 Task: Search one way flight ticket for 3 adults, 3 children in business from Greenville: Greenville-spartanburg International Airport (roger Milliken Field) to Jackson: Jackson Hole Airport on 5-2-2023. Choice of flights is Westjet. Number of bags: 4 checked bags. Price is upto 108000. Outbound departure time preference is 17:15.
Action: Mouse moved to (293, 253)
Screenshot: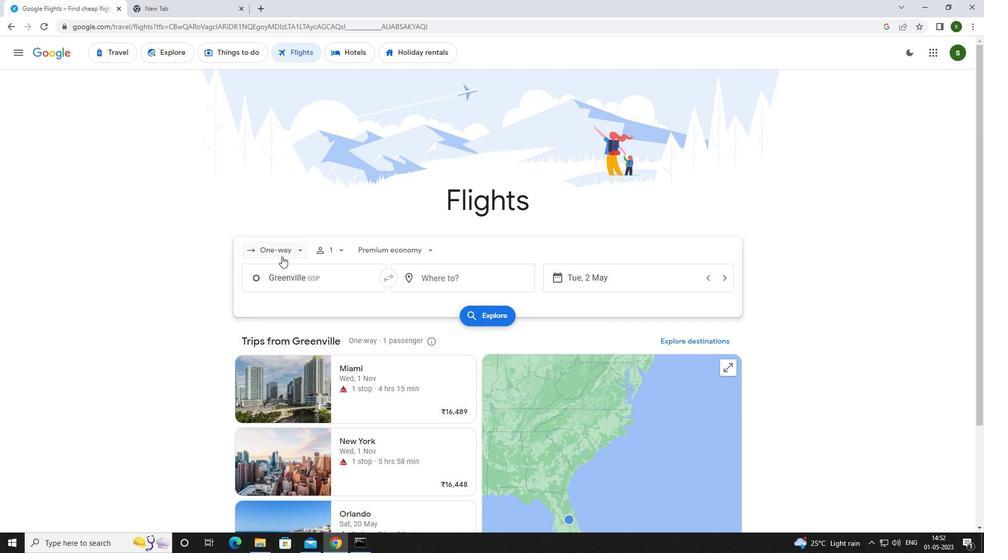 
Action: Mouse pressed left at (293, 253)
Screenshot: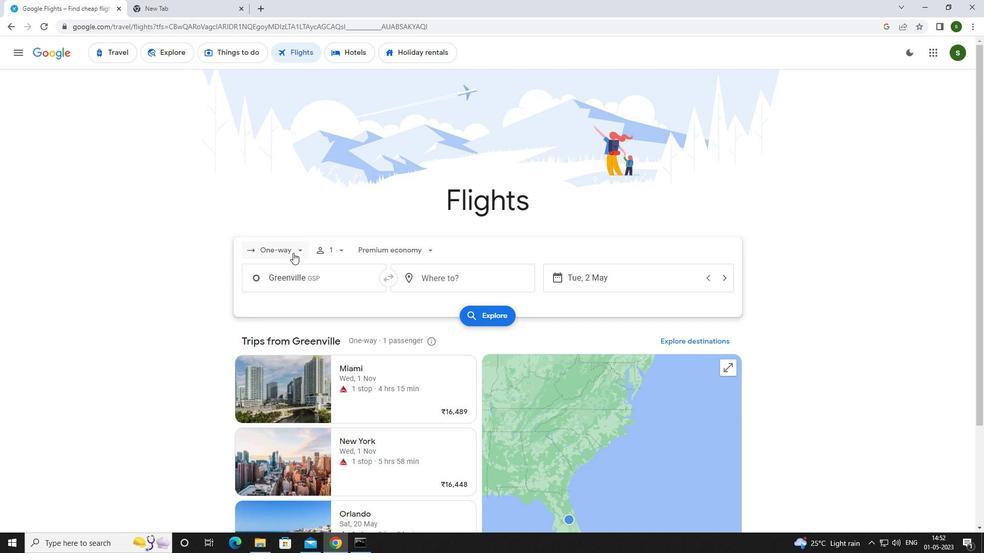 
Action: Mouse moved to (293, 294)
Screenshot: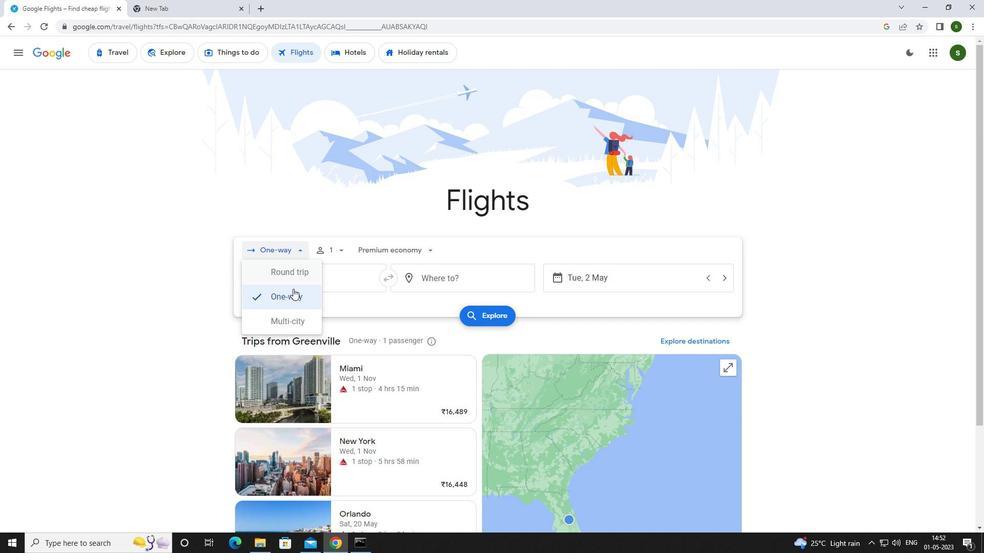 
Action: Mouse pressed left at (293, 294)
Screenshot: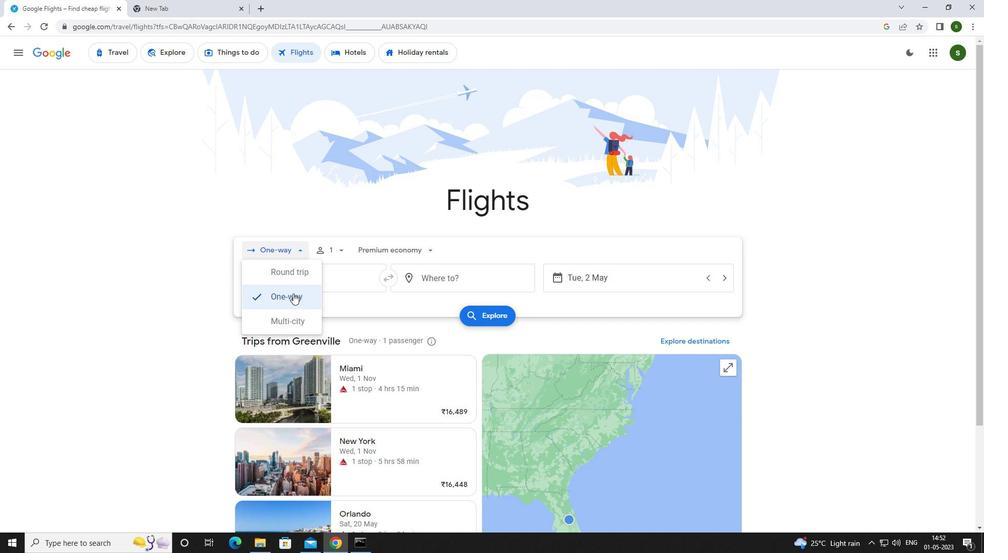 
Action: Mouse moved to (342, 250)
Screenshot: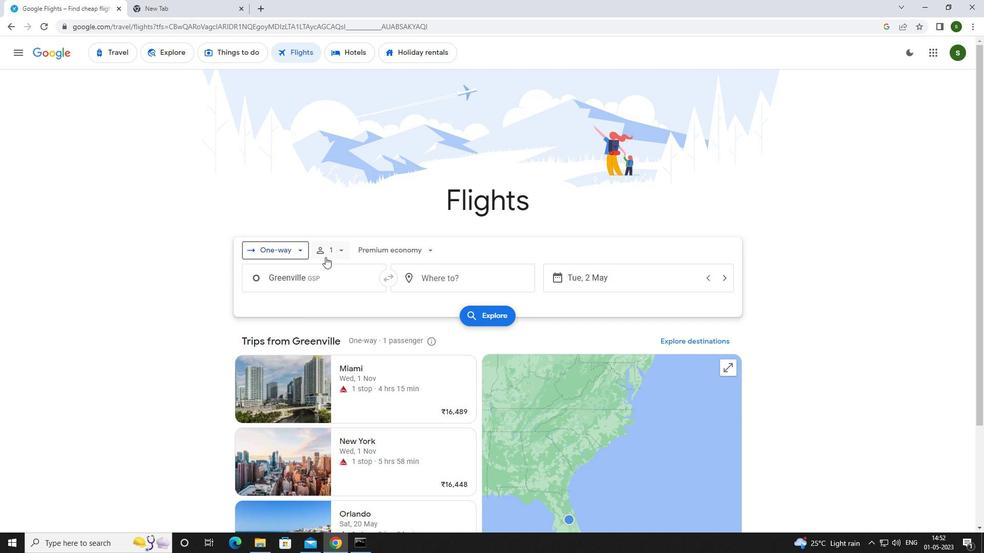 
Action: Mouse pressed left at (342, 250)
Screenshot: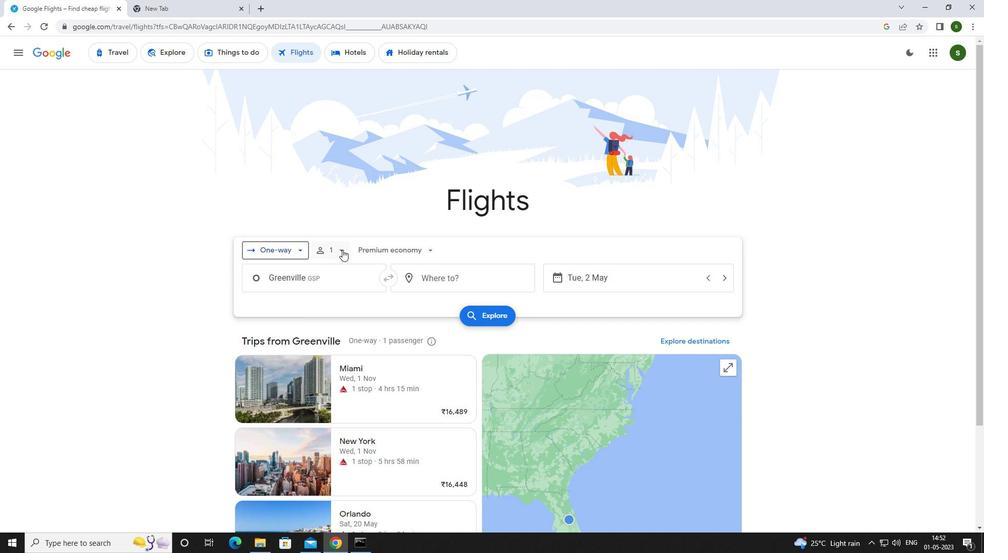 
Action: Mouse moved to (422, 277)
Screenshot: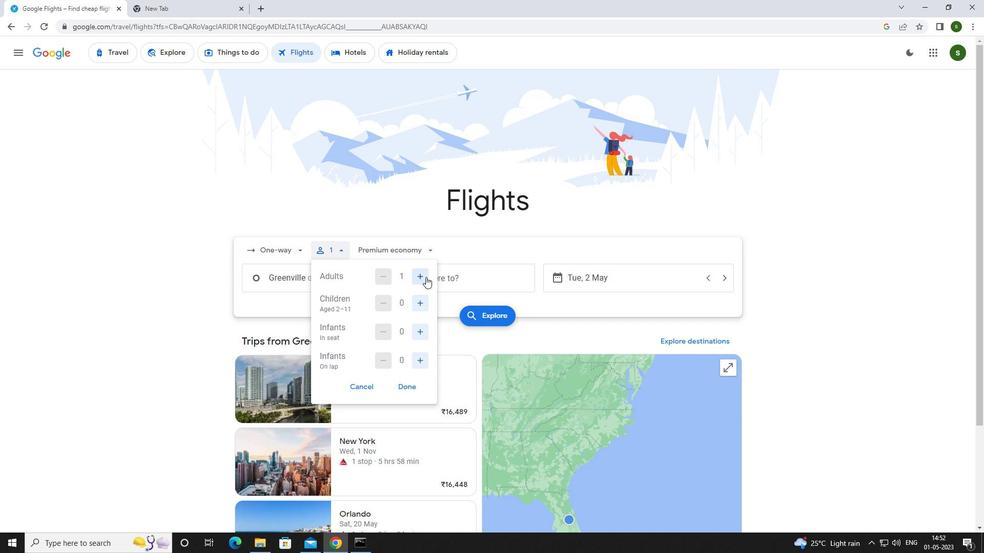 
Action: Mouse pressed left at (422, 277)
Screenshot: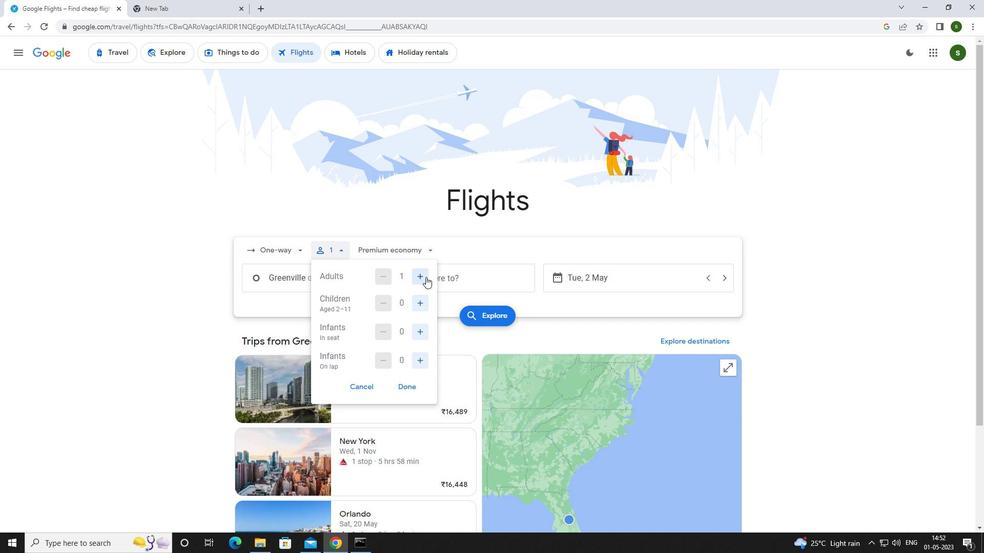 
Action: Mouse pressed left at (422, 277)
Screenshot: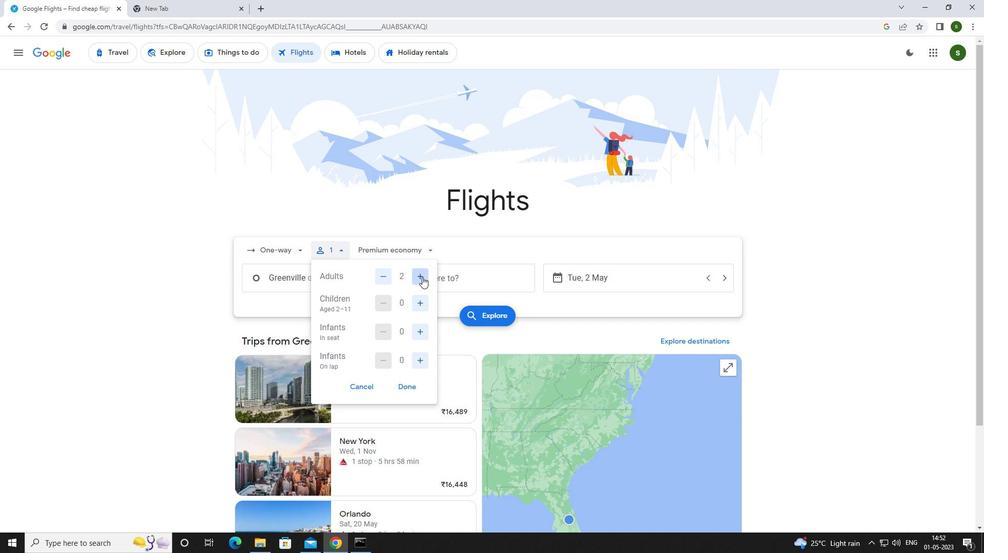 
Action: Mouse moved to (421, 301)
Screenshot: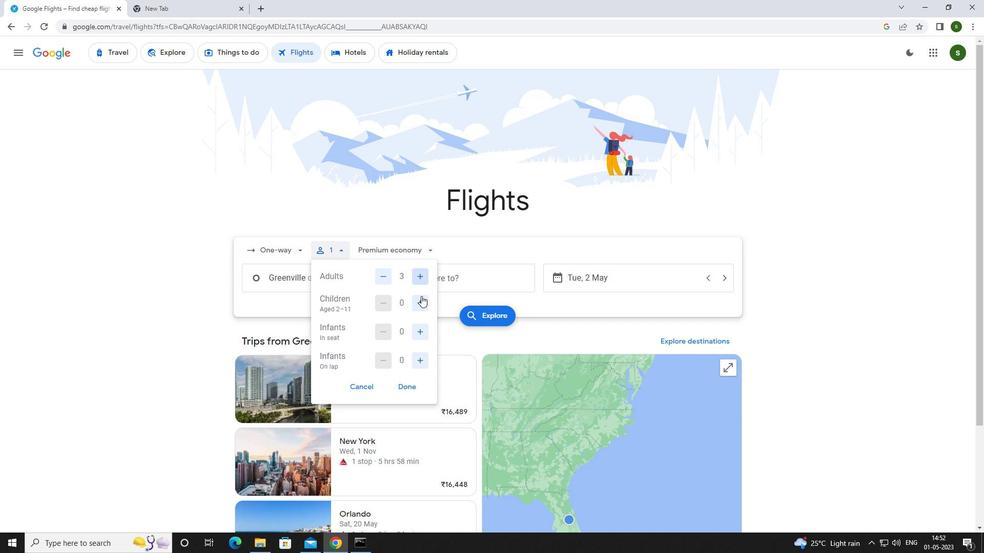 
Action: Mouse pressed left at (421, 301)
Screenshot: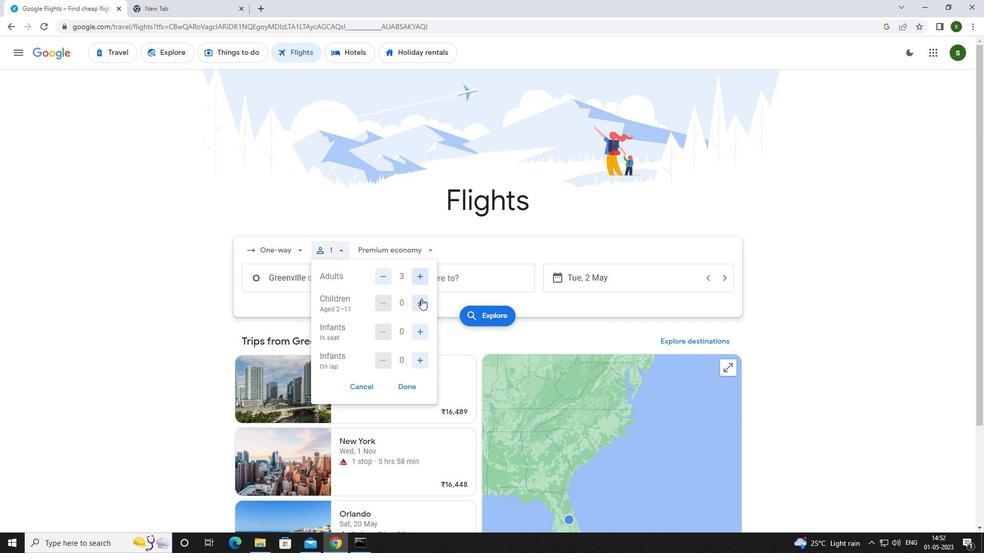 
Action: Mouse pressed left at (421, 301)
Screenshot: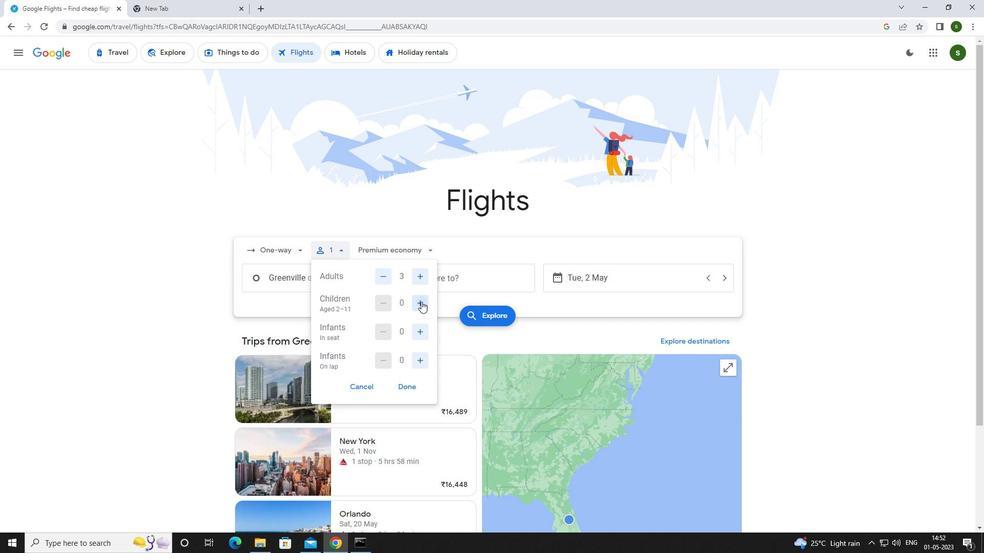 
Action: Mouse pressed left at (421, 301)
Screenshot: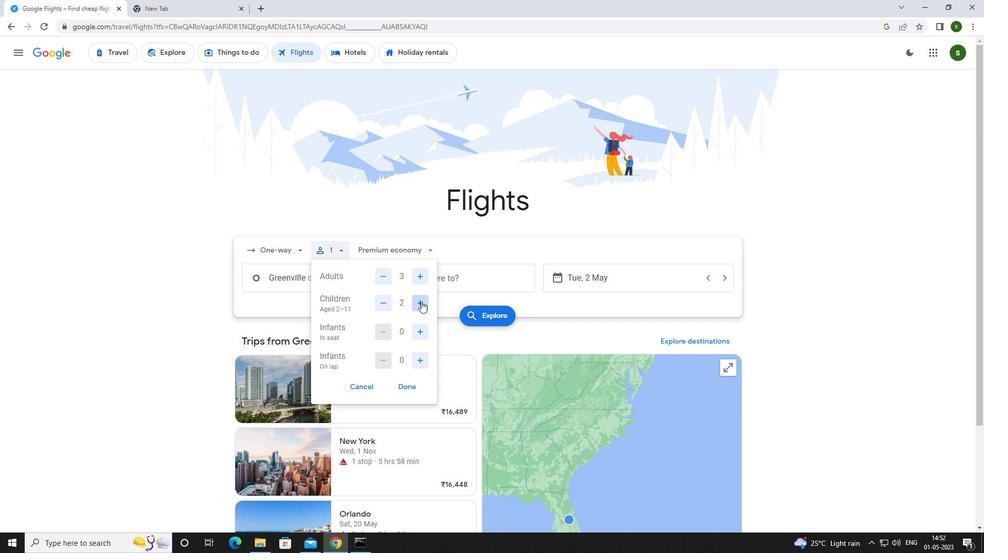 
Action: Mouse moved to (417, 245)
Screenshot: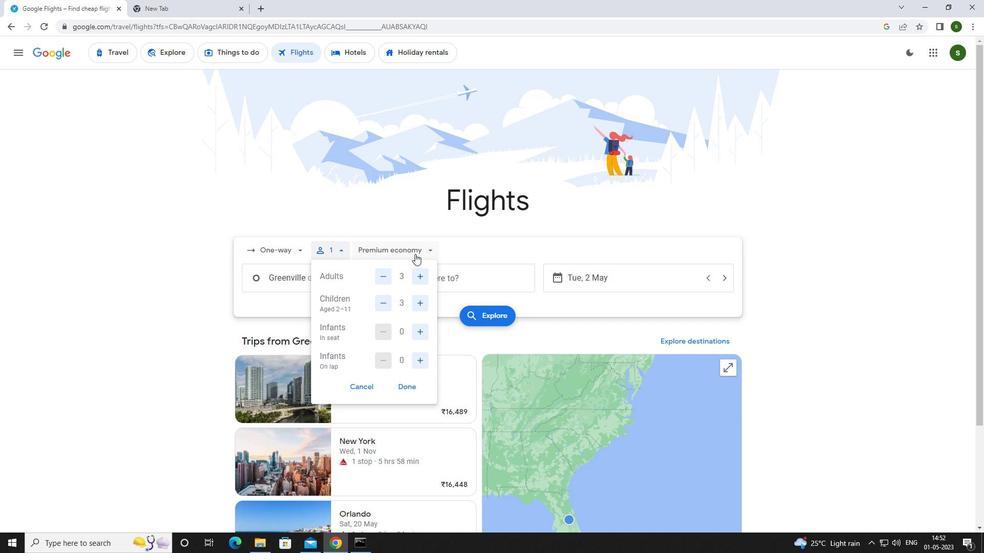 
Action: Mouse pressed left at (417, 245)
Screenshot: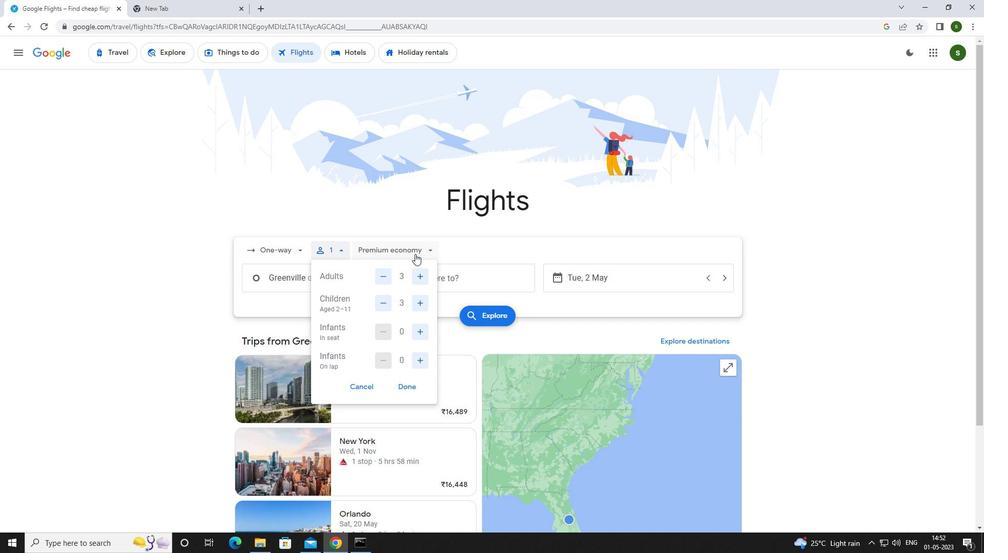 
Action: Mouse moved to (412, 319)
Screenshot: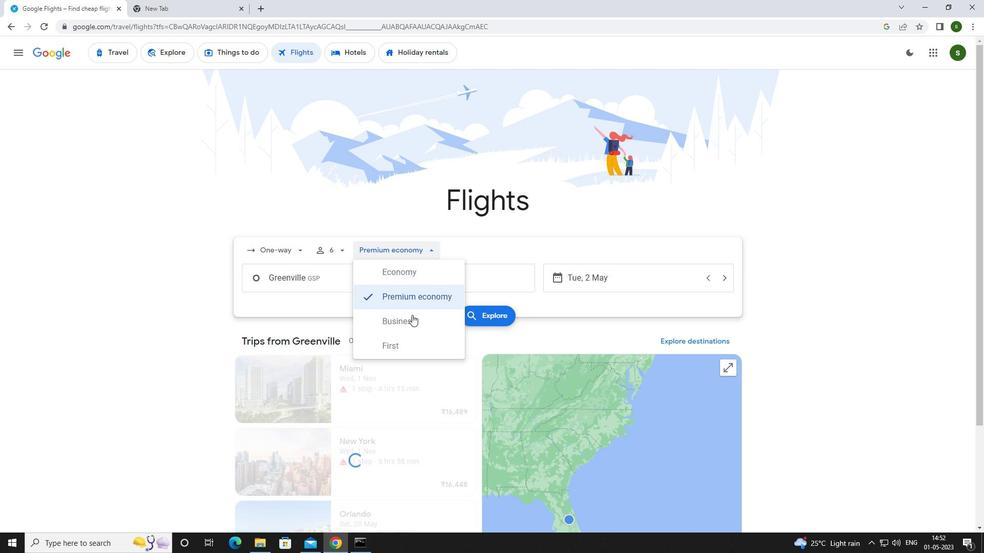 
Action: Mouse pressed left at (412, 319)
Screenshot: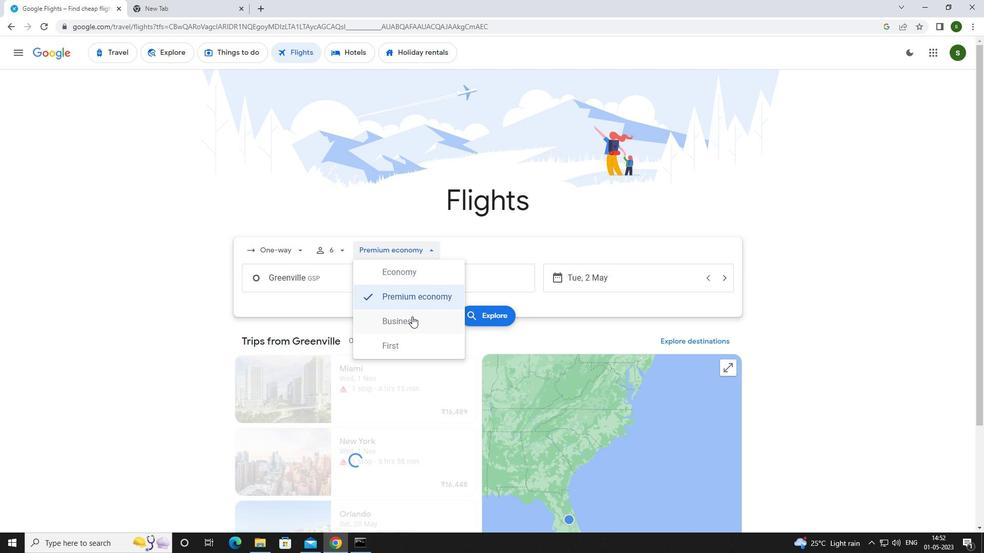 
Action: Mouse moved to (362, 279)
Screenshot: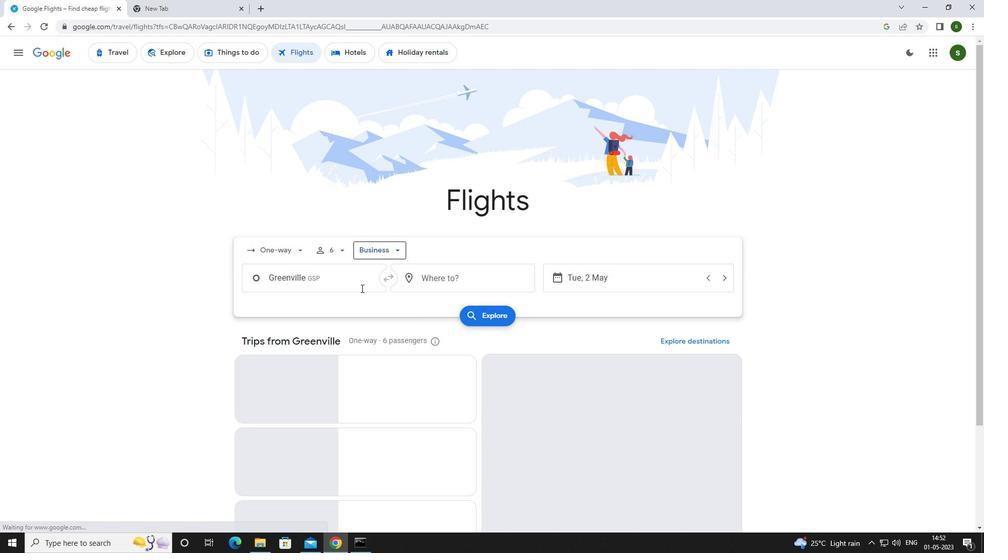 
Action: Mouse pressed left at (362, 279)
Screenshot: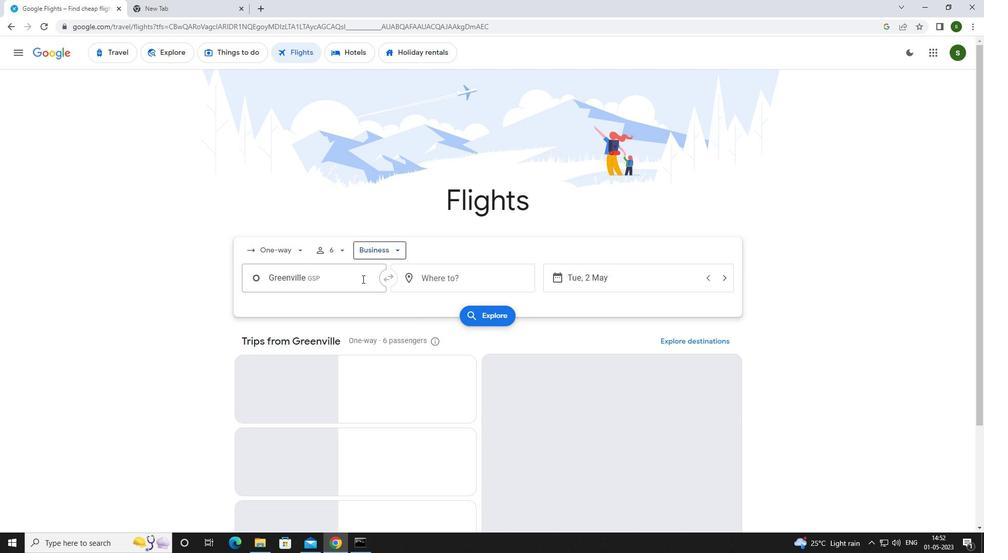 
Action: Mouse moved to (285, 299)
Screenshot: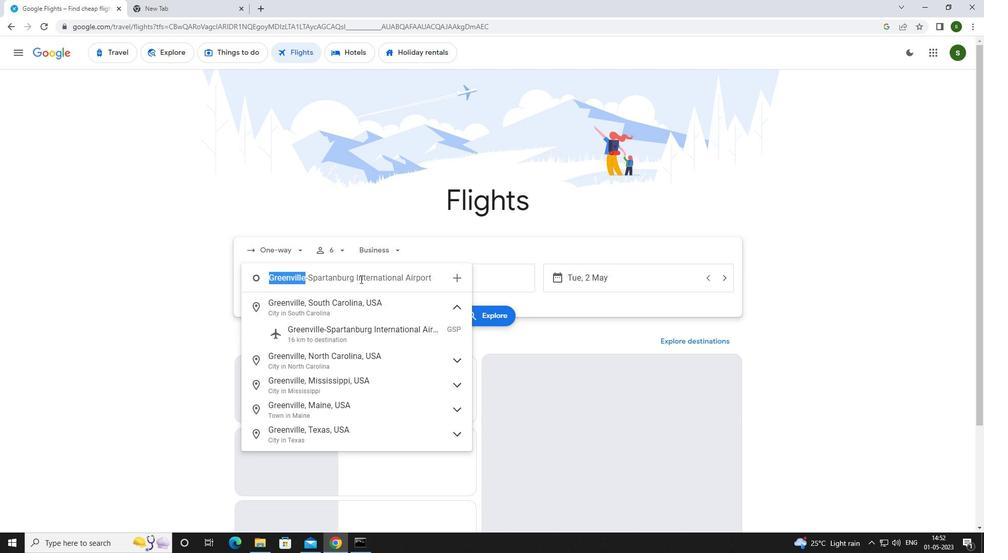 
Action: Key pressed <Key.caps_lock>g<Key.caps_lock>reenvill
Screenshot: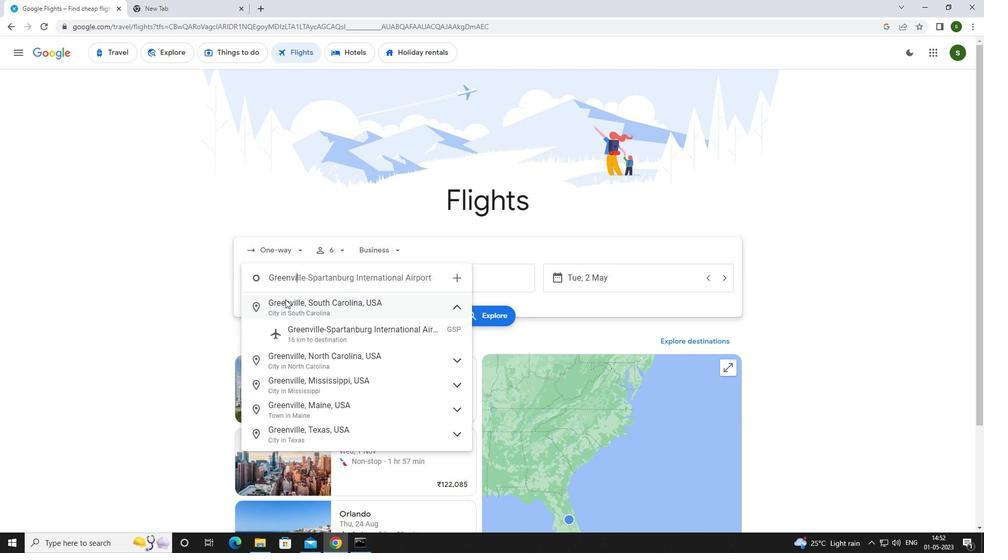
Action: Mouse moved to (299, 344)
Screenshot: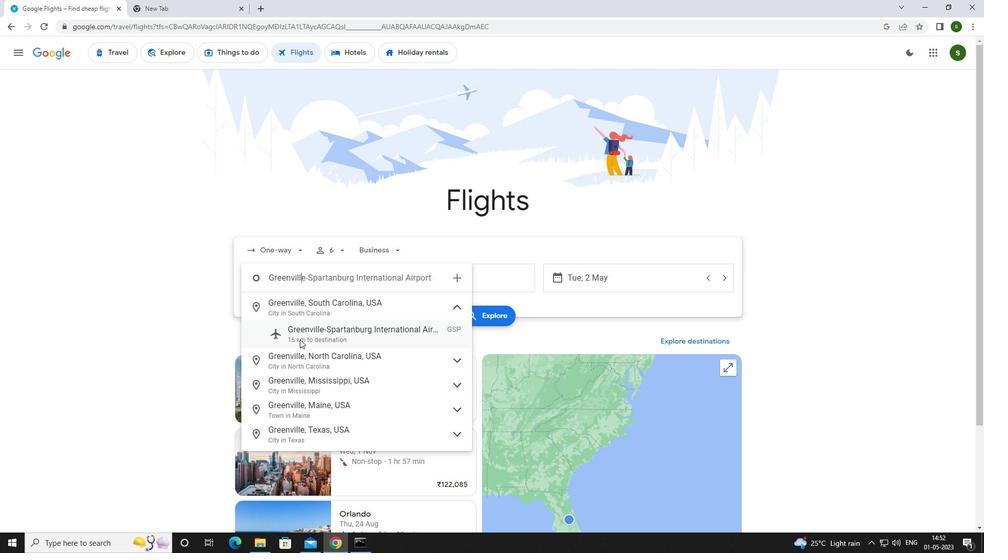 
Action: Mouse pressed left at (299, 344)
Screenshot: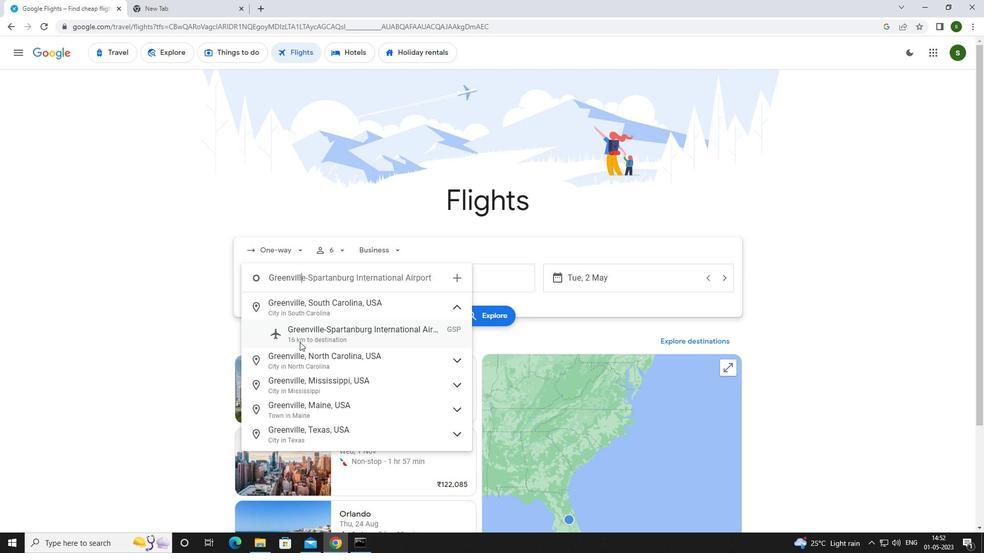 
Action: Mouse moved to (443, 280)
Screenshot: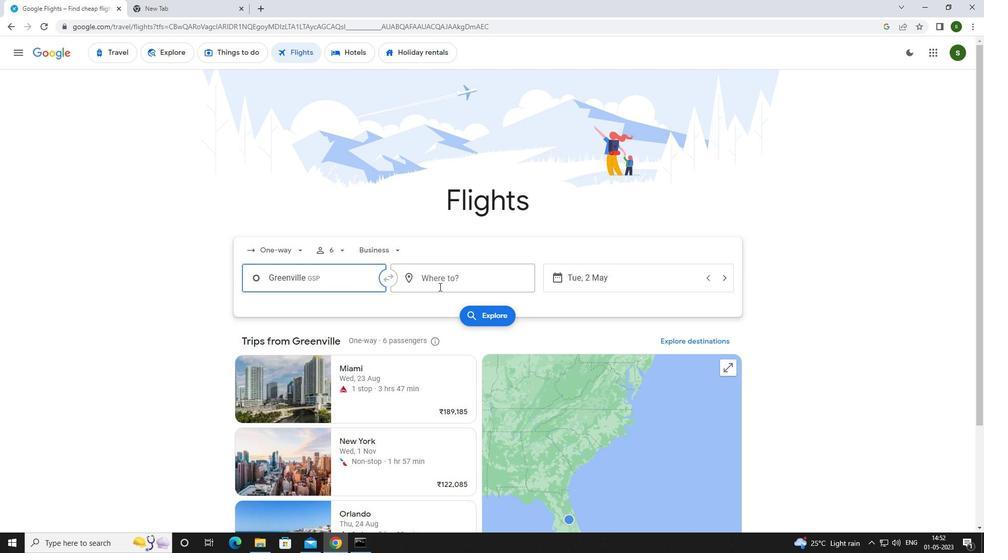 
Action: Mouse pressed left at (443, 280)
Screenshot: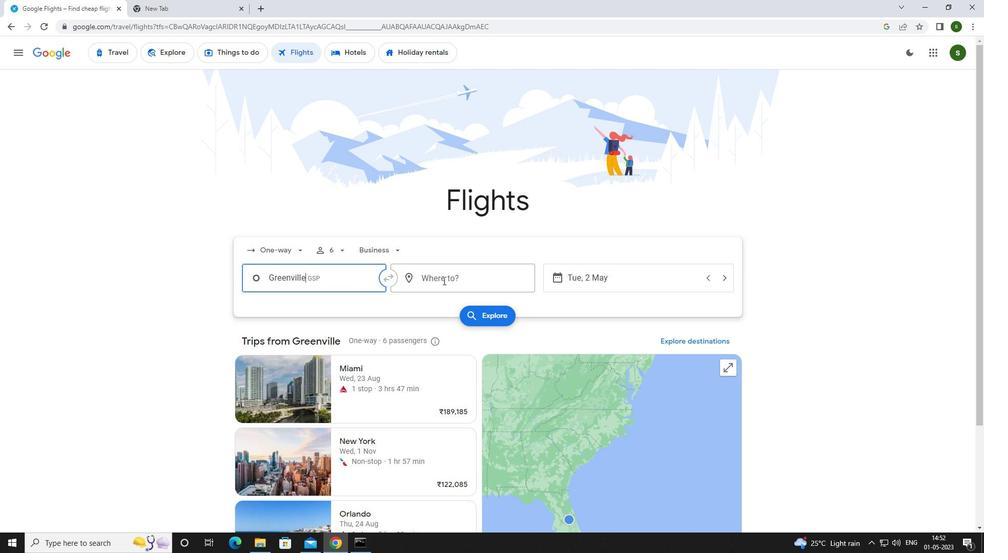 
Action: Mouse moved to (353, 295)
Screenshot: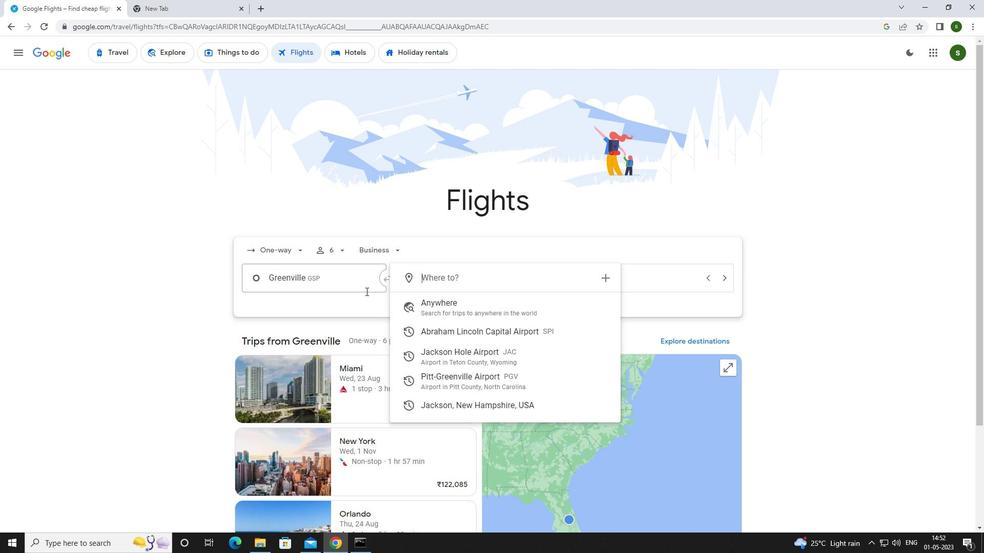 
Action: Key pressed <Key.caps_lock>j<Key.caps_lock>ackson<Key.space><Key.caps_lock>h<Key.caps_lock>
Screenshot: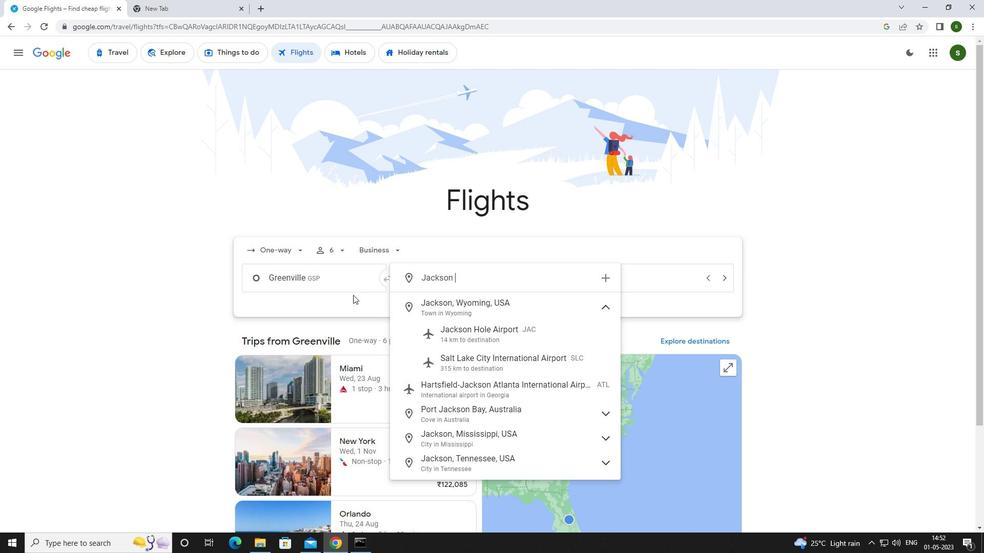 
Action: Mouse moved to (438, 325)
Screenshot: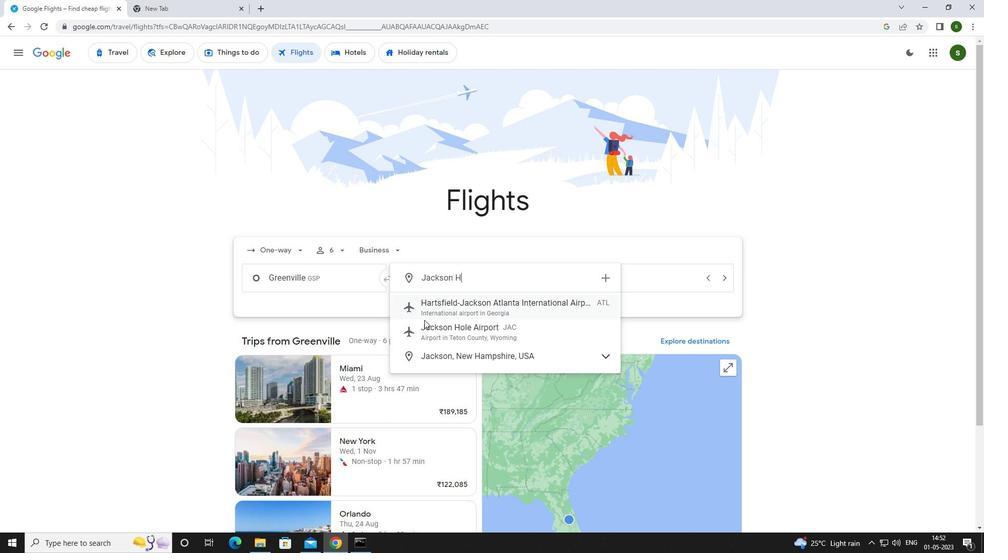 
Action: Mouse pressed left at (438, 325)
Screenshot: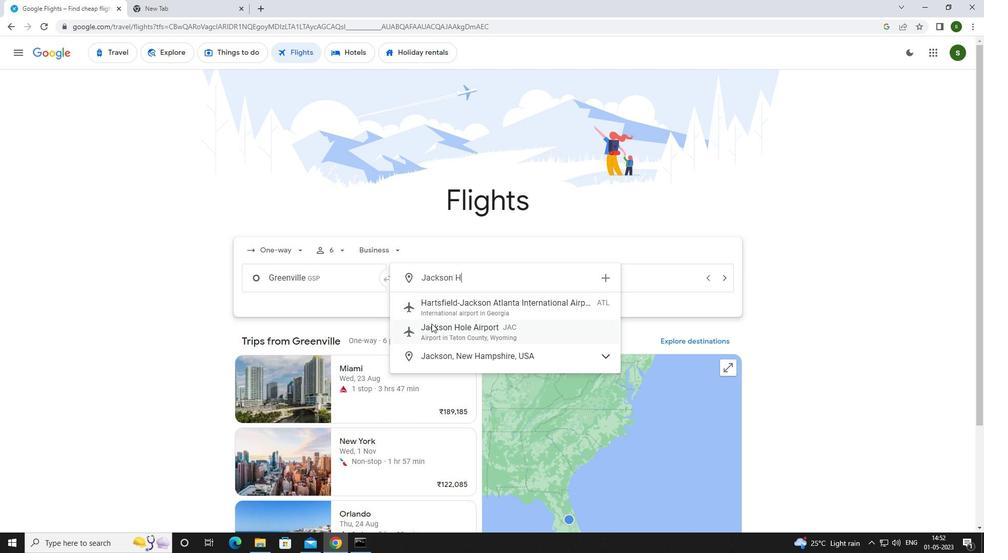 
Action: Mouse moved to (627, 278)
Screenshot: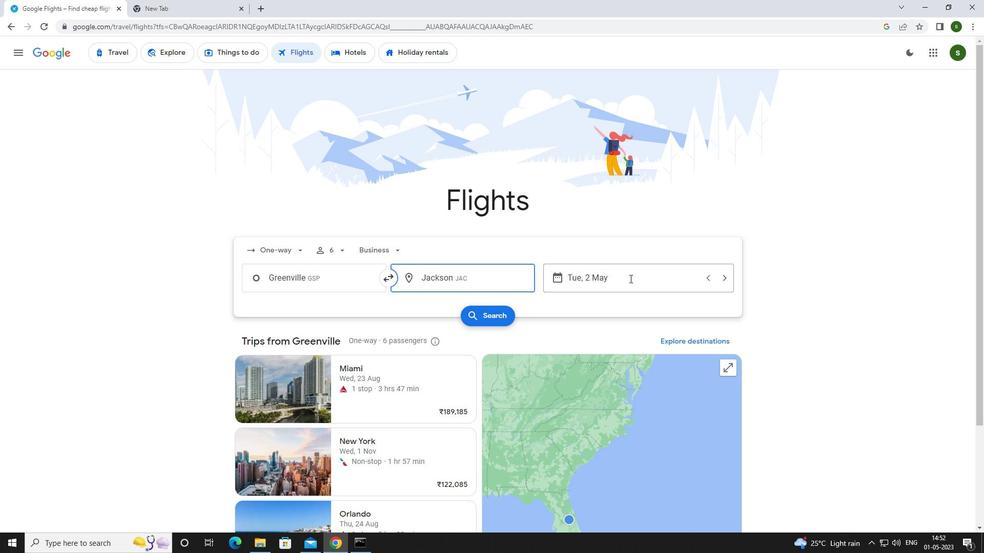 
Action: Mouse pressed left at (627, 278)
Screenshot: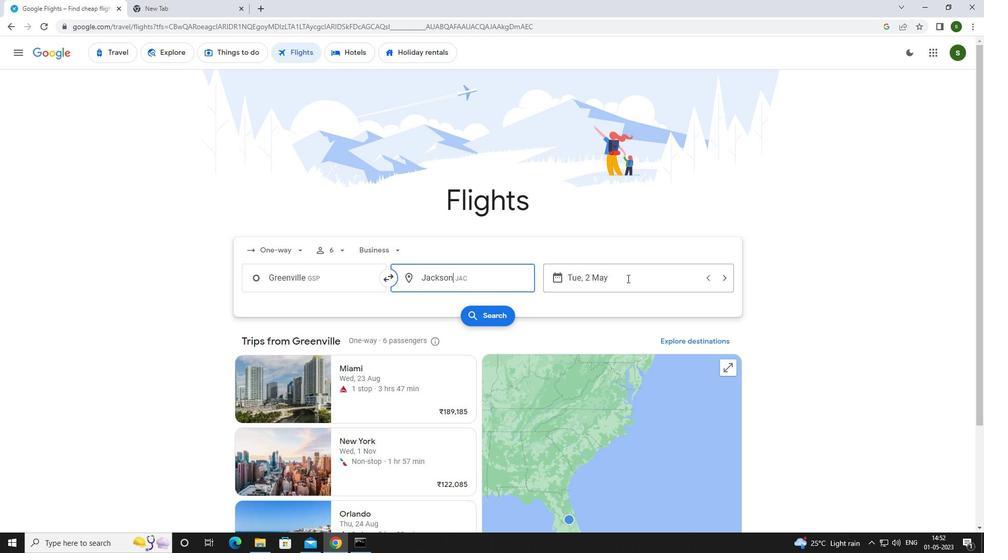 
Action: Mouse moved to (416, 344)
Screenshot: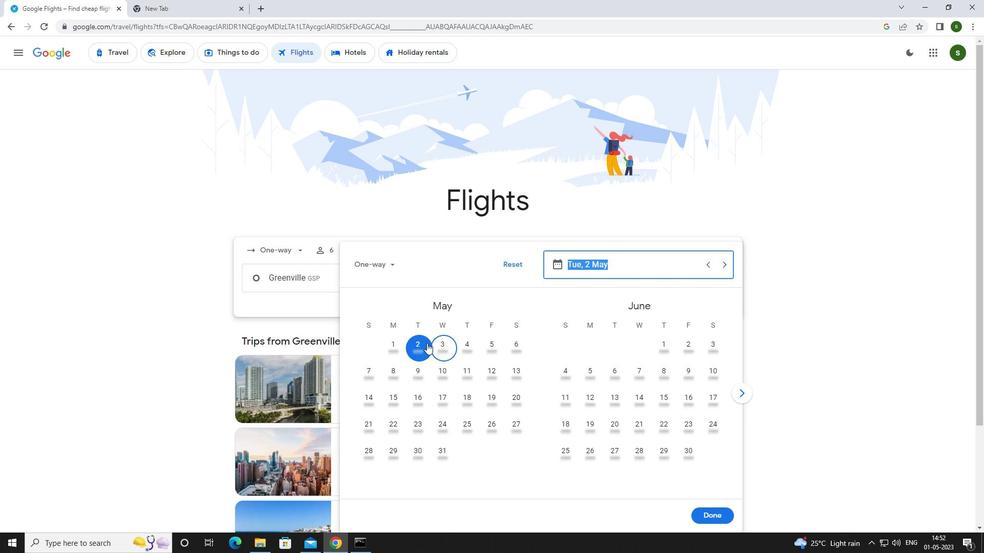 
Action: Mouse pressed left at (416, 344)
Screenshot: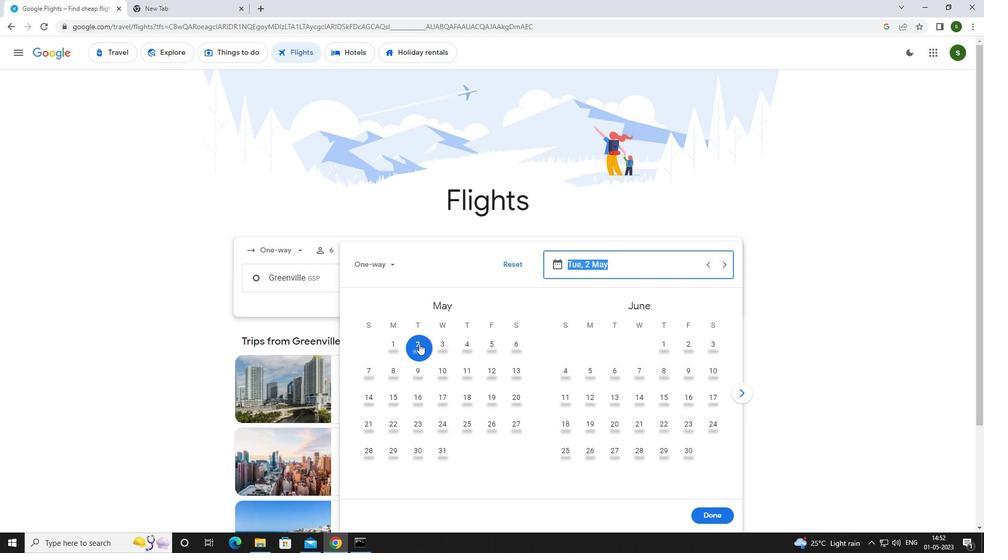 
Action: Mouse moved to (712, 508)
Screenshot: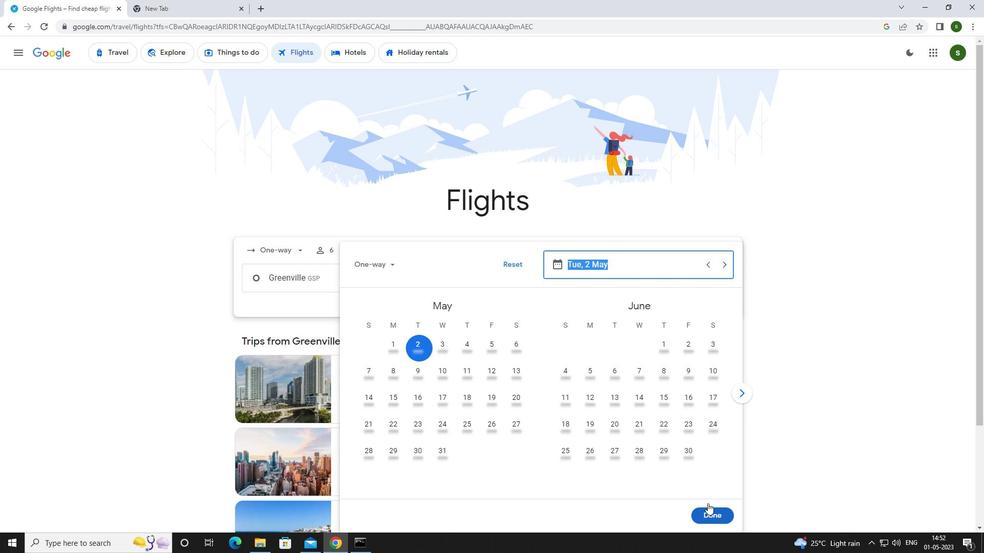 
Action: Mouse pressed left at (712, 508)
Screenshot: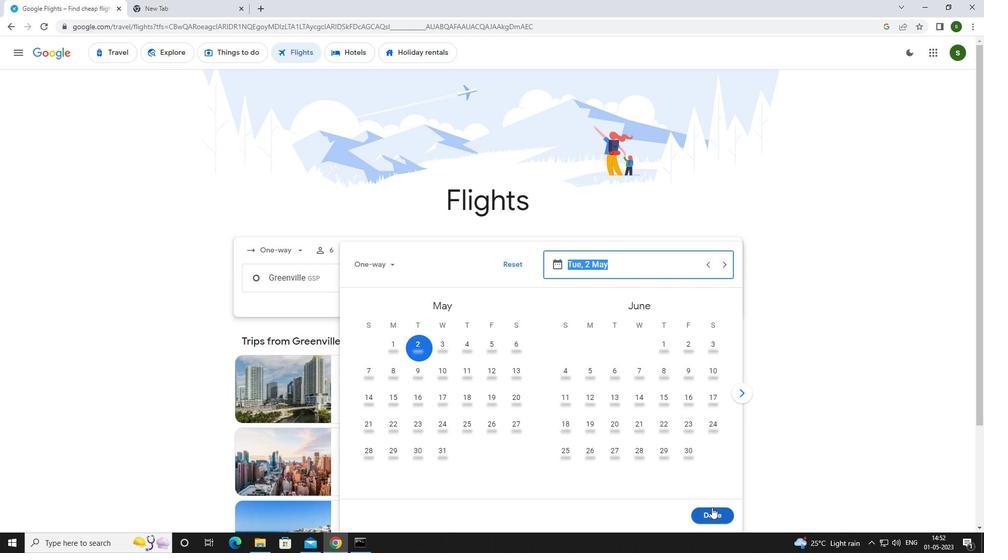
Action: Mouse moved to (508, 318)
Screenshot: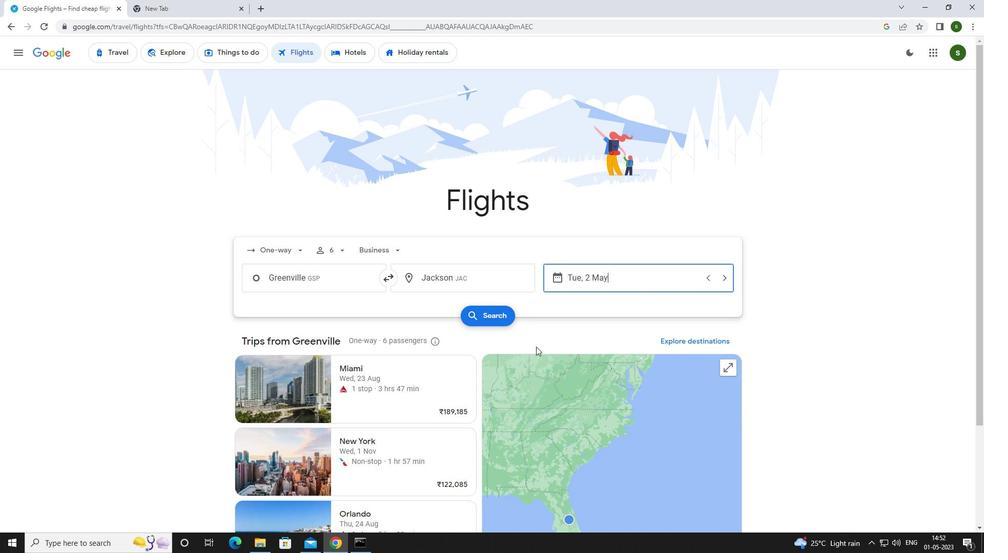 
Action: Mouse pressed left at (508, 318)
Screenshot: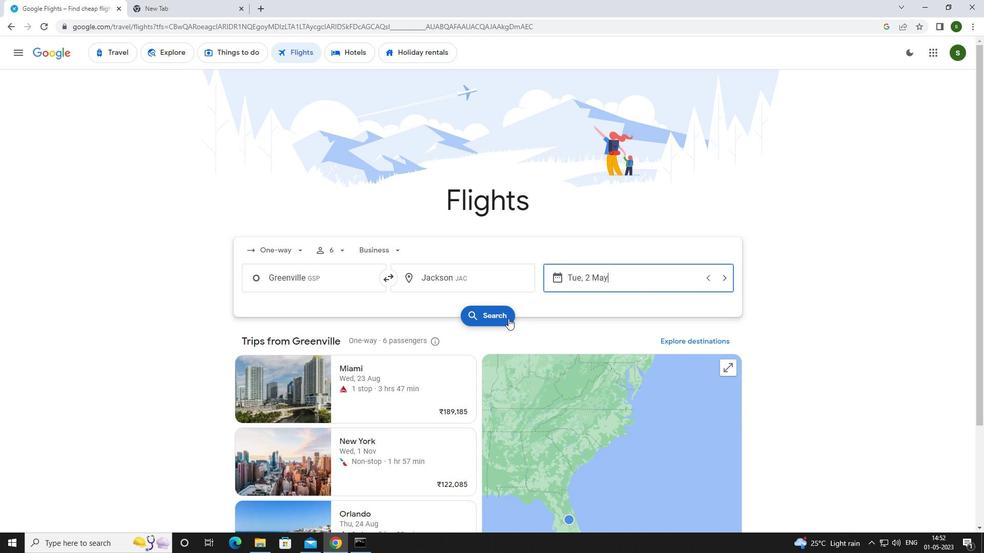
Action: Mouse moved to (270, 152)
Screenshot: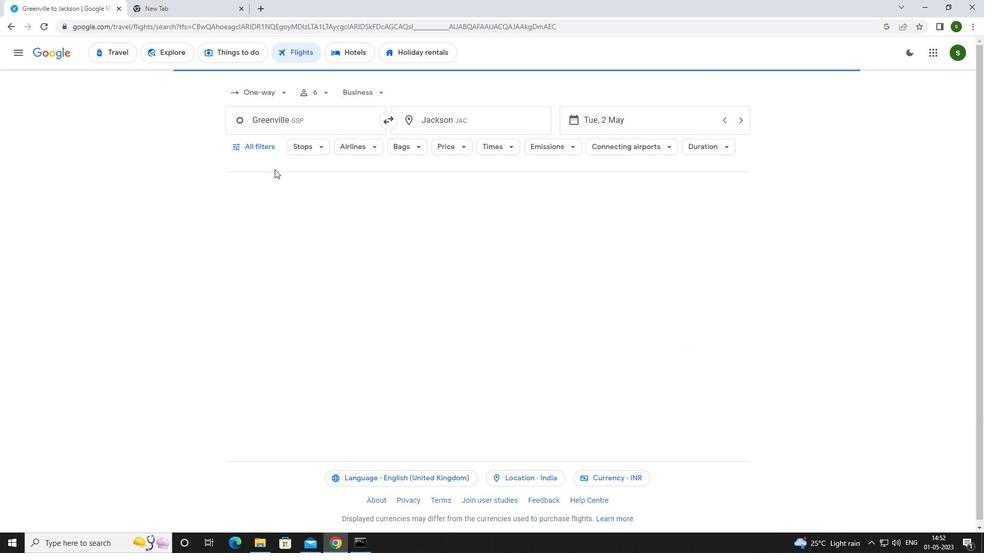 
Action: Mouse pressed left at (270, 152)
Screenshot: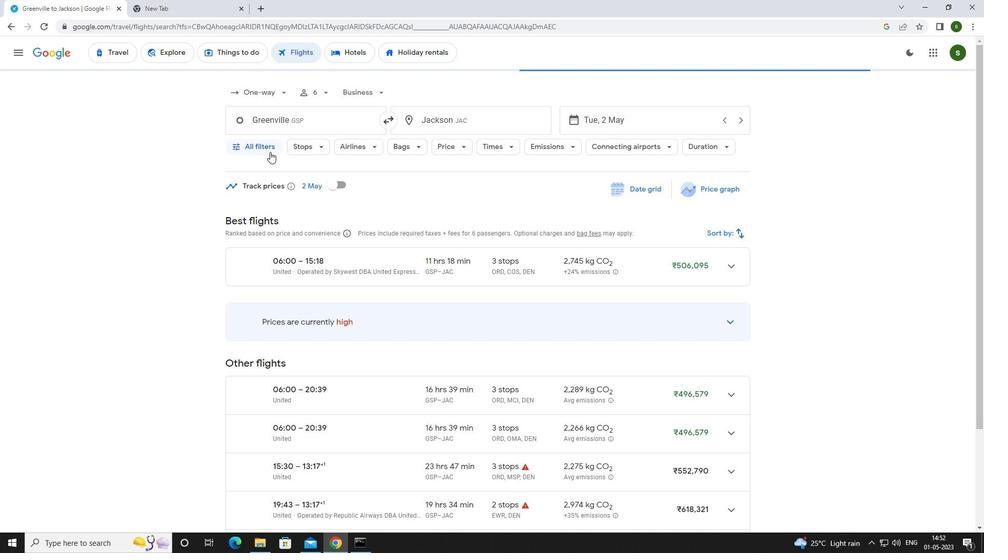 
Action: Mouse moved to (383, 366)
Screenshot: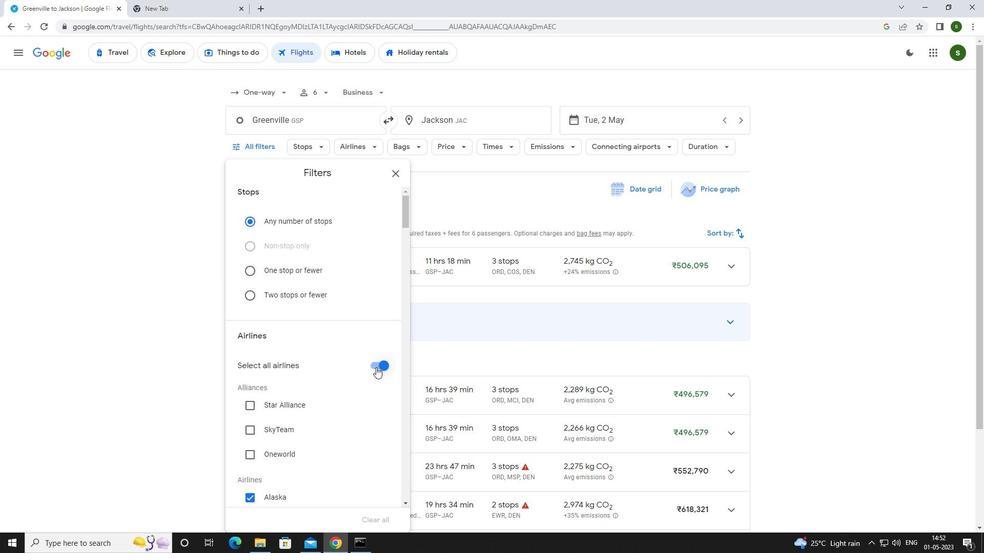 
Action: Mouse pressed left at (383, 366)
Screenshot: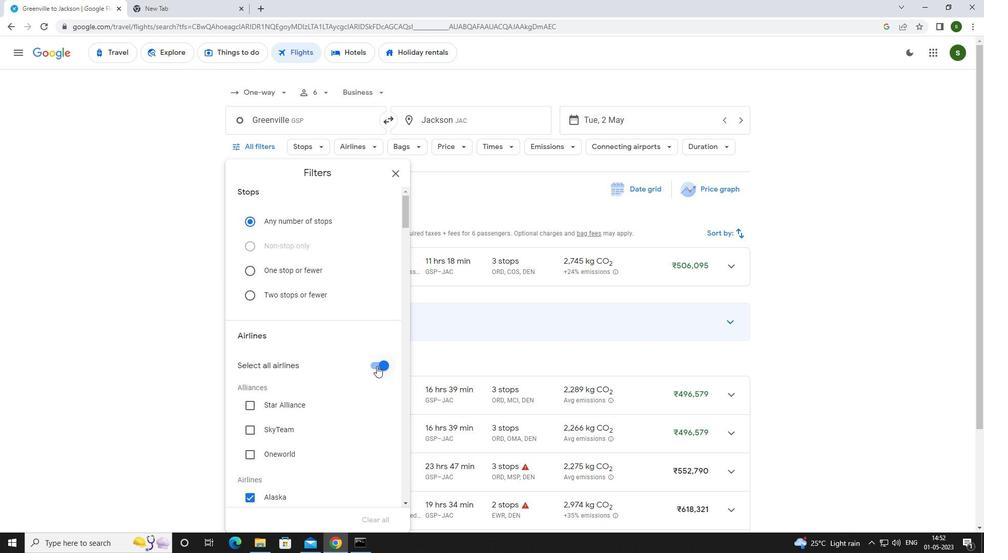 
Action: Mouse moved to (332, 324)
Screenshot: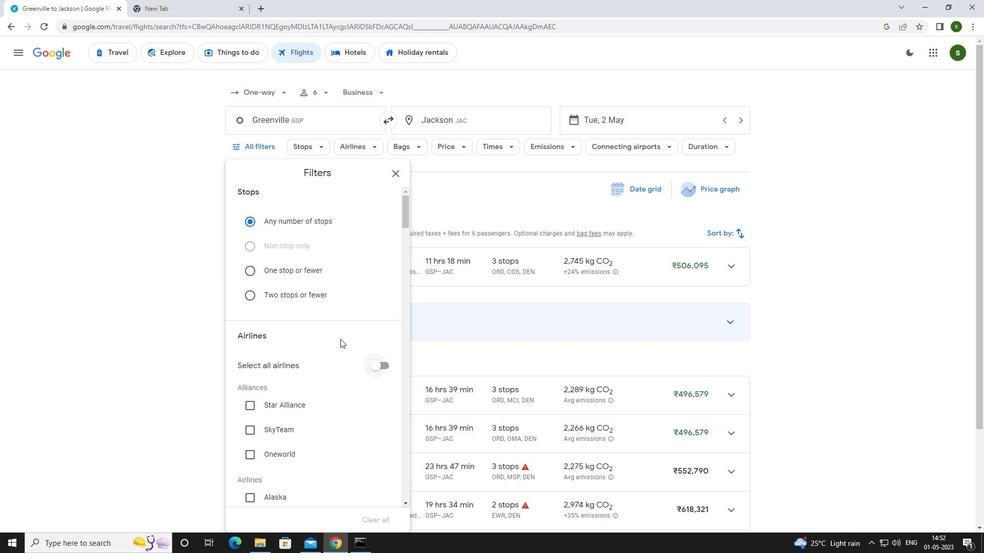 
Action: Mouse scrolled (332, 324) with delta (0, 0)
Screenshot: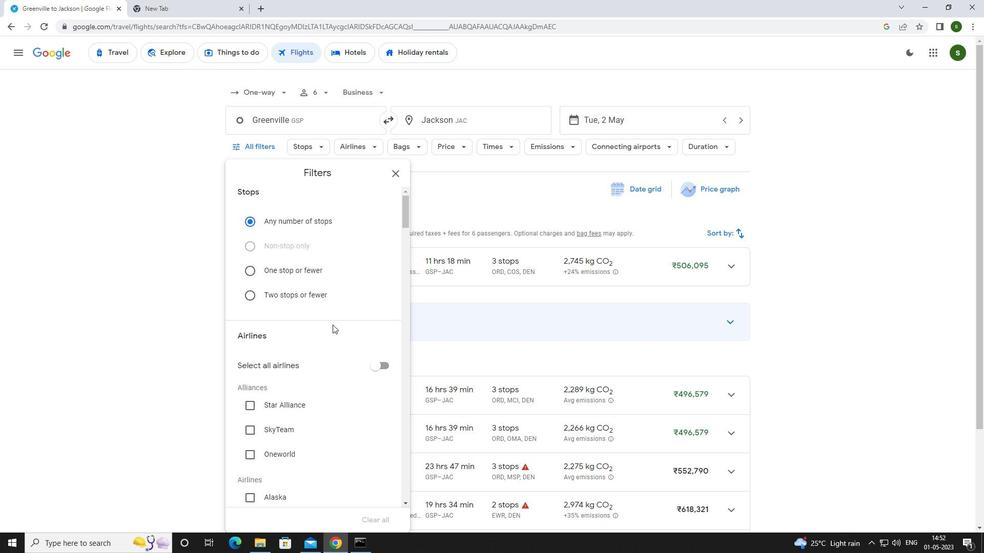 
Action: Mouse scrolled (332, 324) with delta (0, 0)
Screenshot: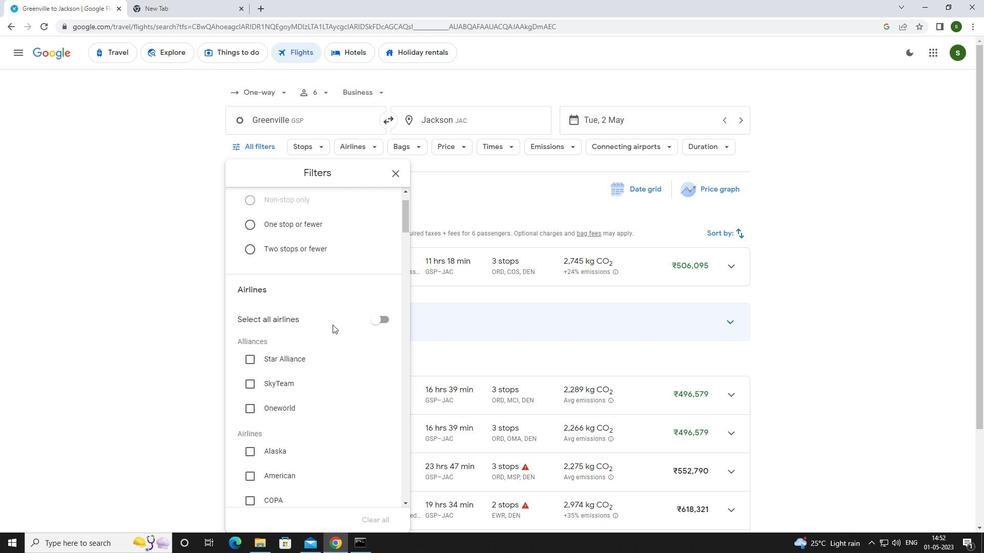 
Action: Mouse scrolled (332, 324) with delta (0, 0)
Screenshot: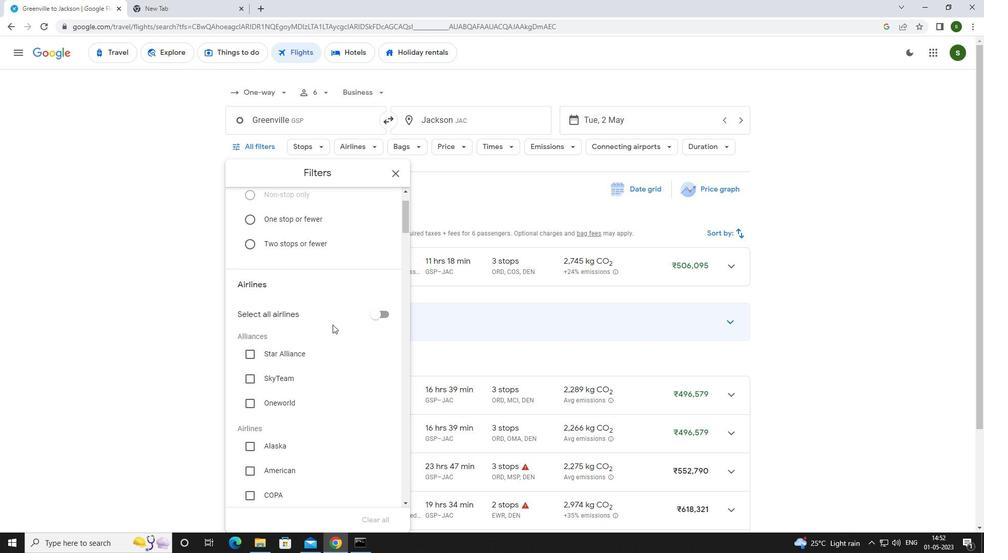 
Action: Mouse moved to (332, 324)
Screenshot: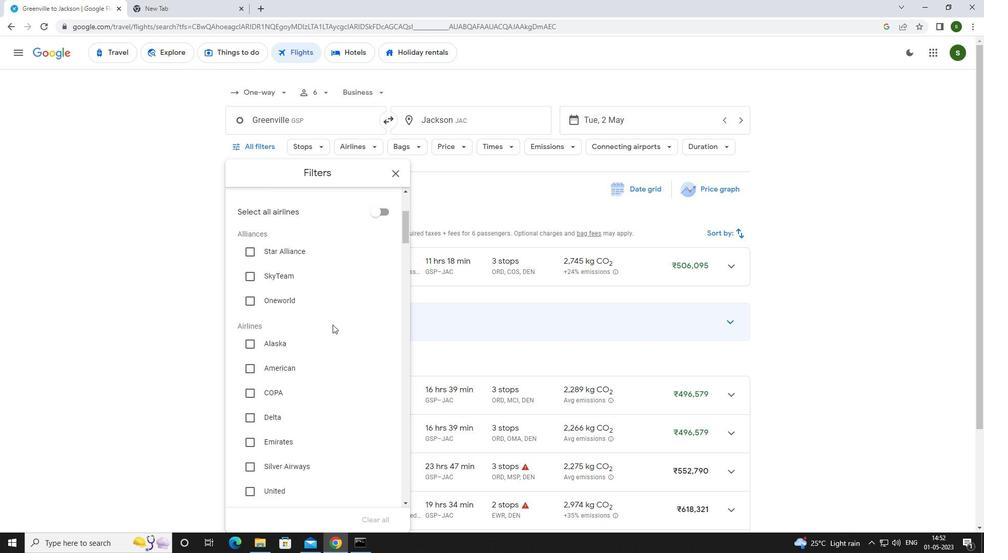 
Action: Mouse scrolled (332, 323) with delta (0, 0)
Screenshot: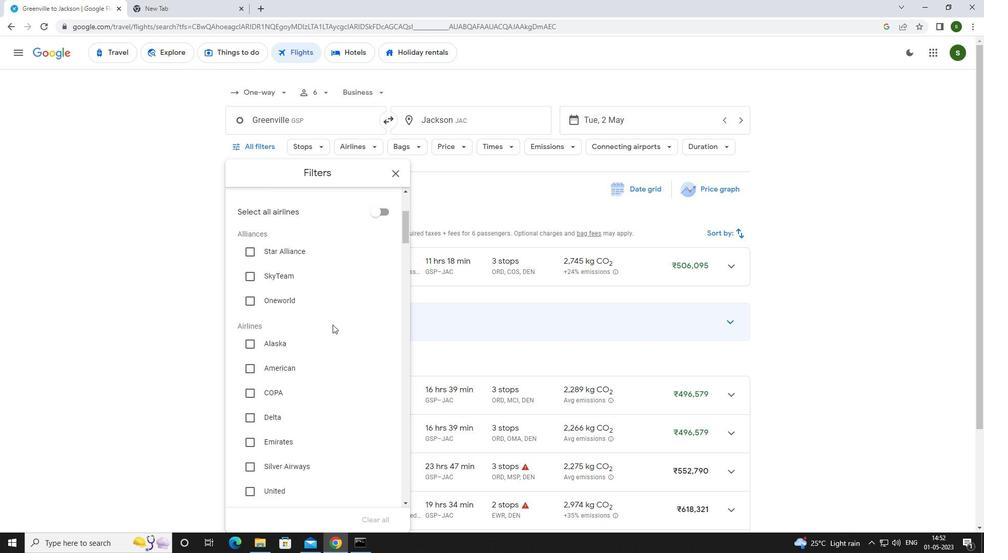 
Action: Mouse scrolled (332, 323) with delta (0, 0)
Screenshot: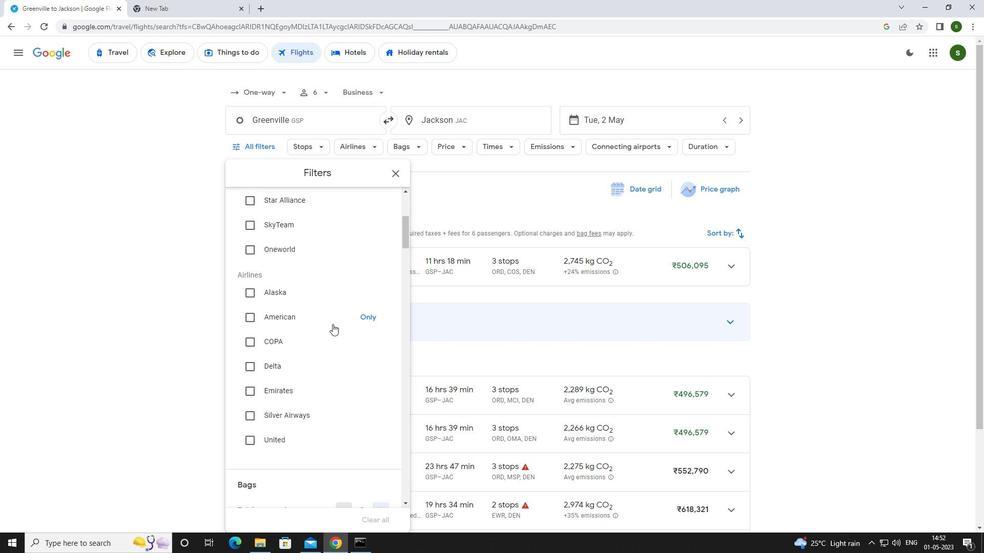 
Action: Mouse scrolled (332, 323) with delta (0, 0)
Screenshot: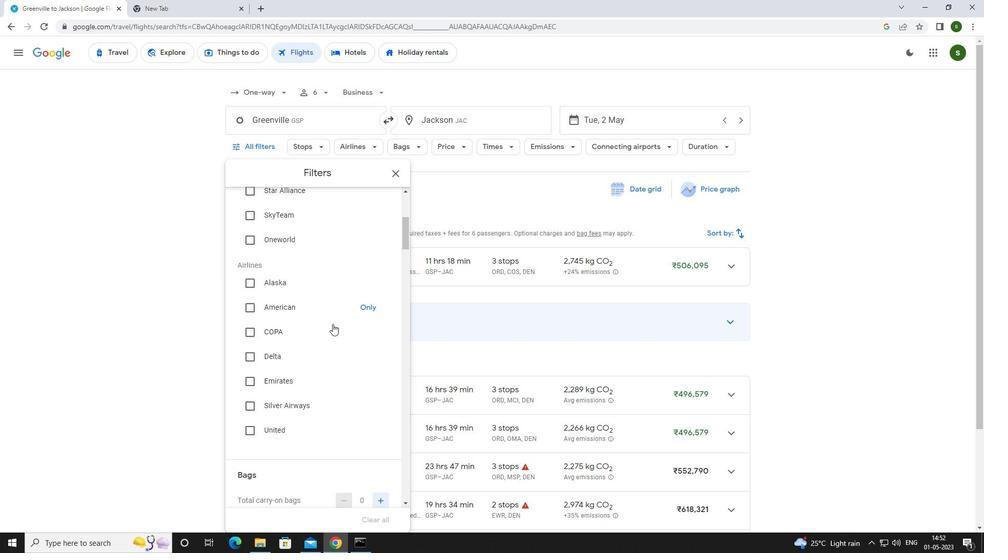 
Action: Mouse scrolled (332, 323) with delta (0, 0)
Screenshot: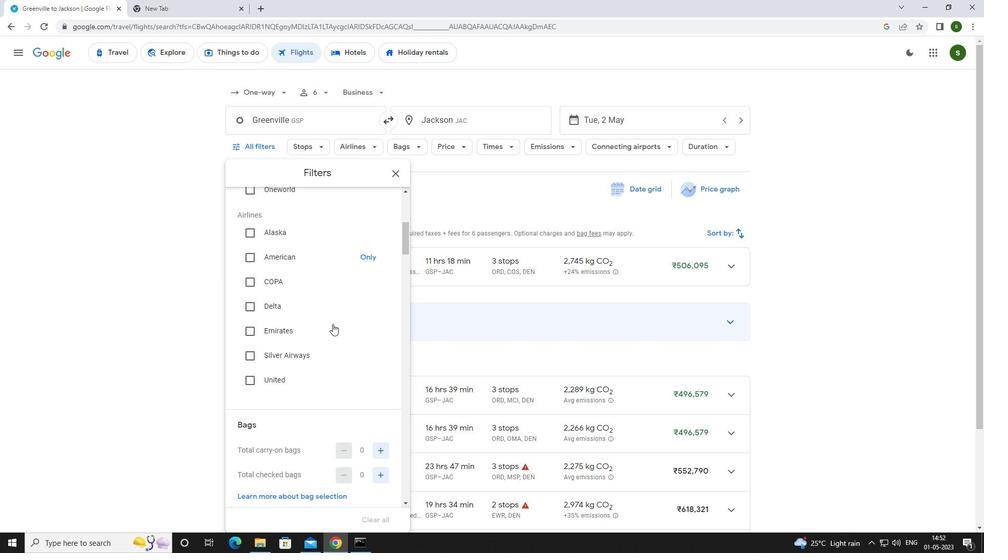 
Action: Mouse moved to (377, 385)
Screenshot: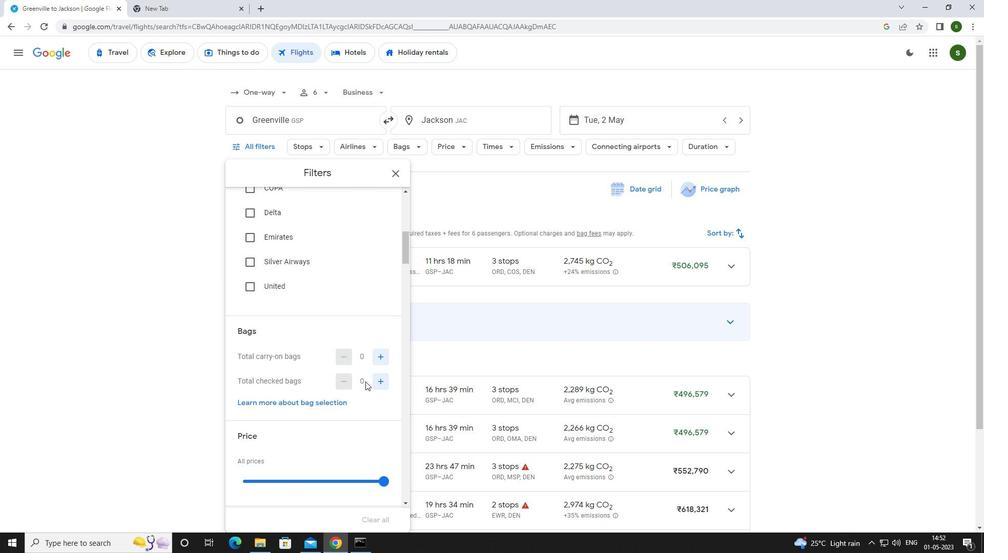 
Action: Mouse pressed left at (377, 385)
Screenshot: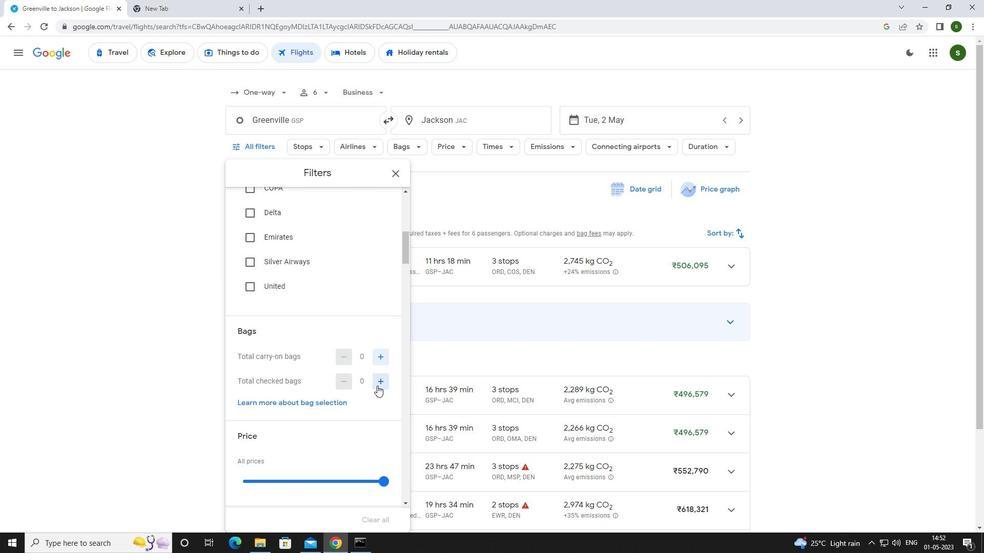 
Action: Mouse pressed left at (377, 385)
Screenshot: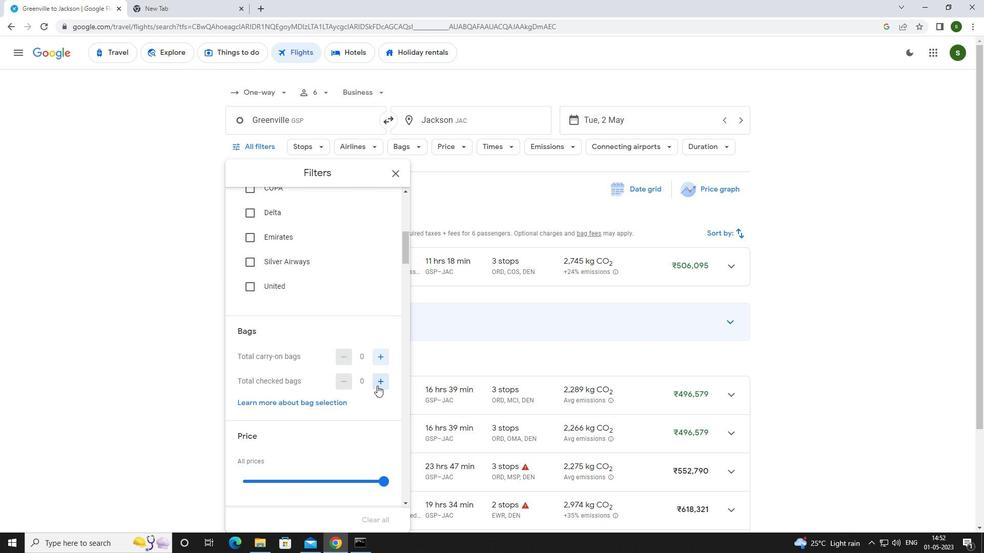
Action: Mouse pressed left at (377, 385)
Screenshot: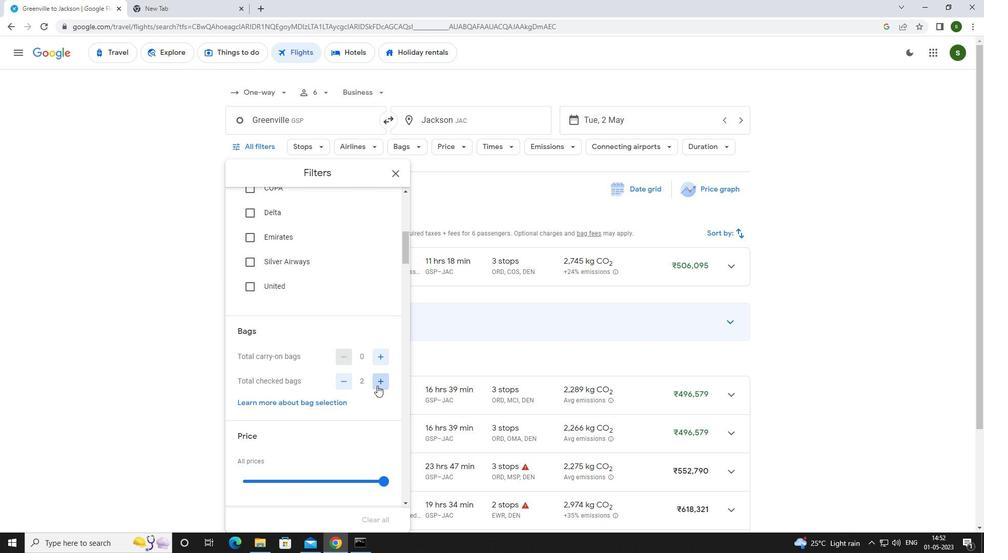 
Action: Mouse pressed left at (377, 385)
Screenshot: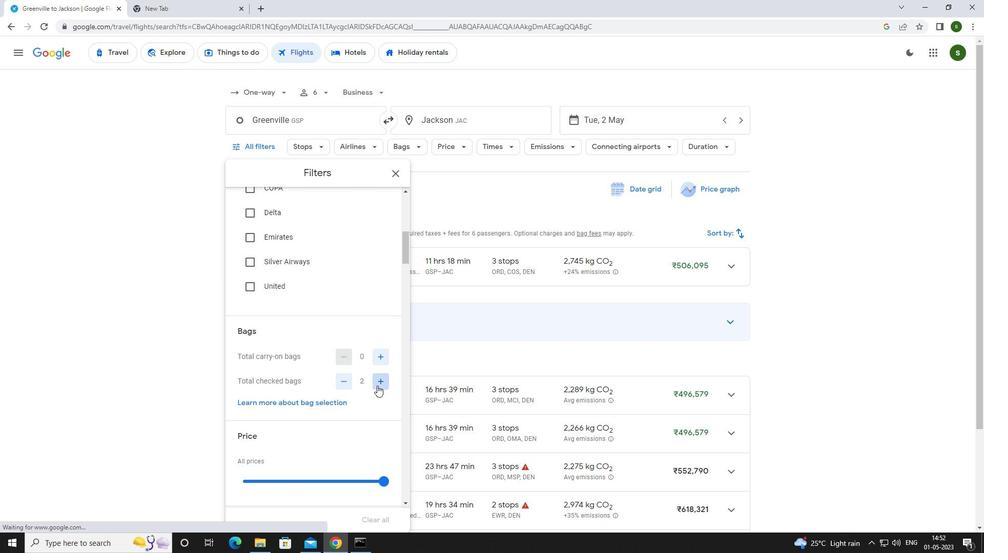 
Action: Mouse moved to (377, 385)
Screenshot: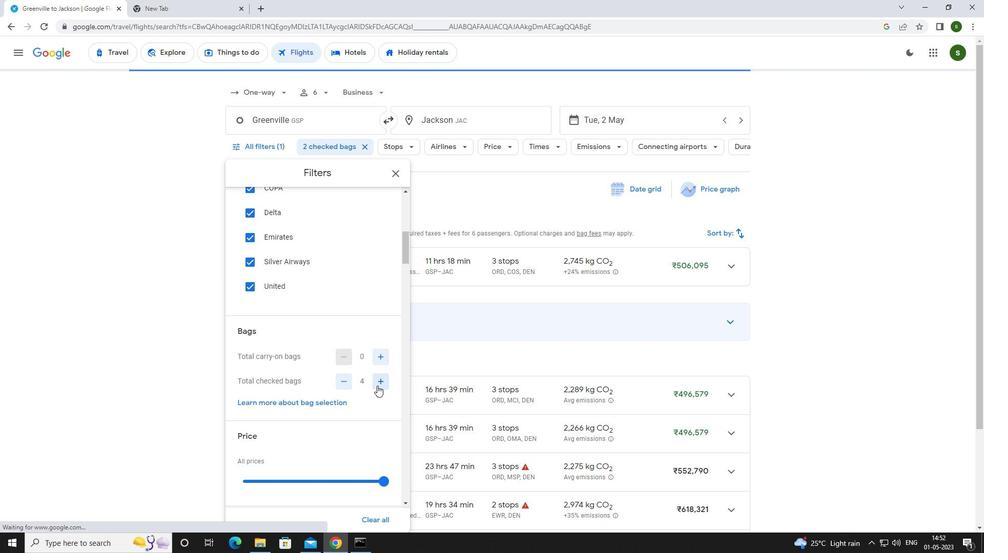 
Action: Mouse scrolled (377, 385) with delta (0, 0)
Screenshot: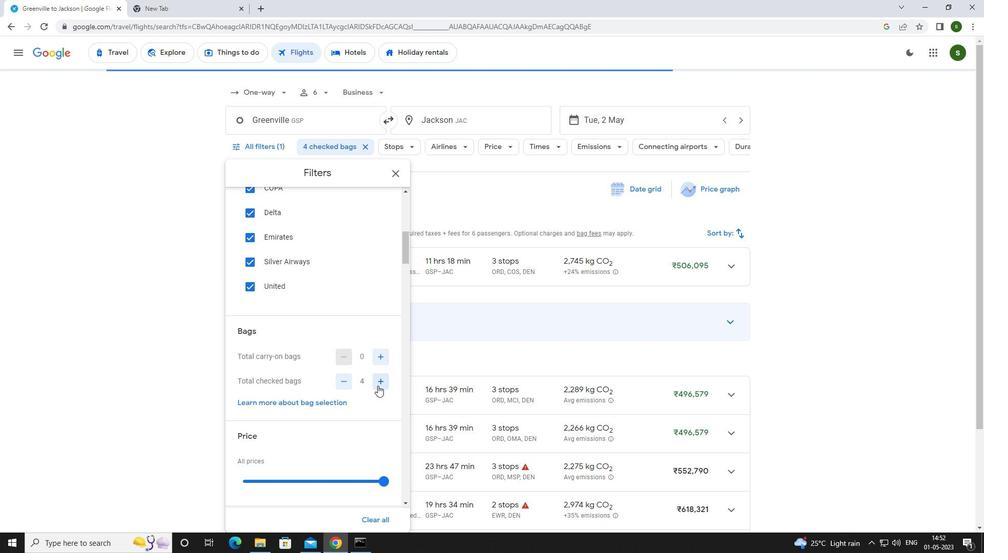 
Action: Mouse scrolled (377, 385) with delta (0, 0)
Screenshot: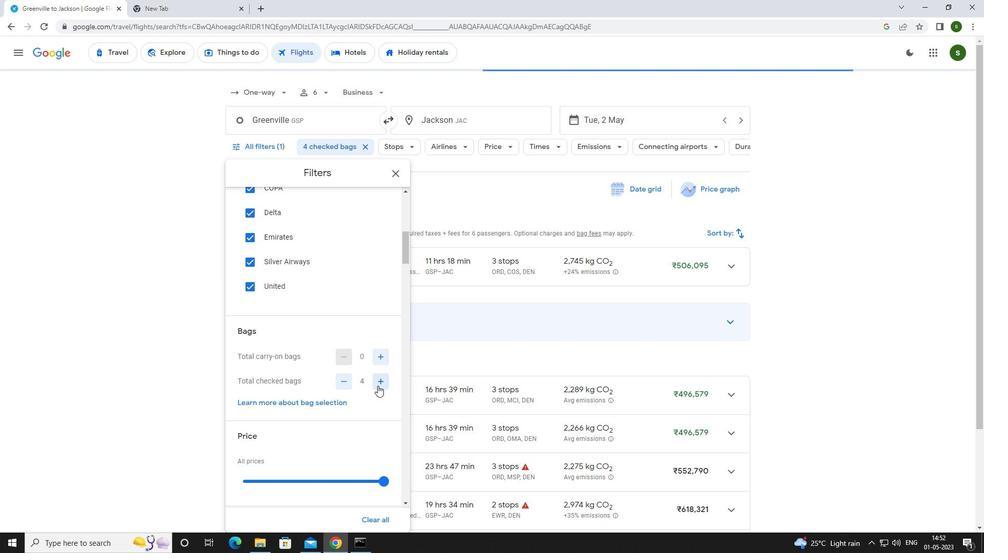 
Action: Mouse scrolled (377, 385) with delta (0, 0)
Screenshot: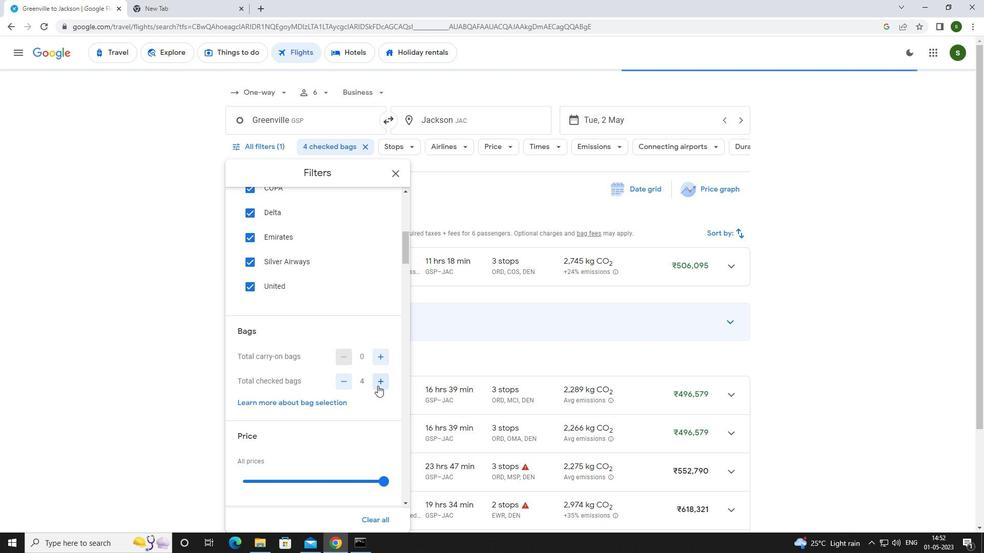 
Action: Mouse moved to (383, 330)
Screenshot: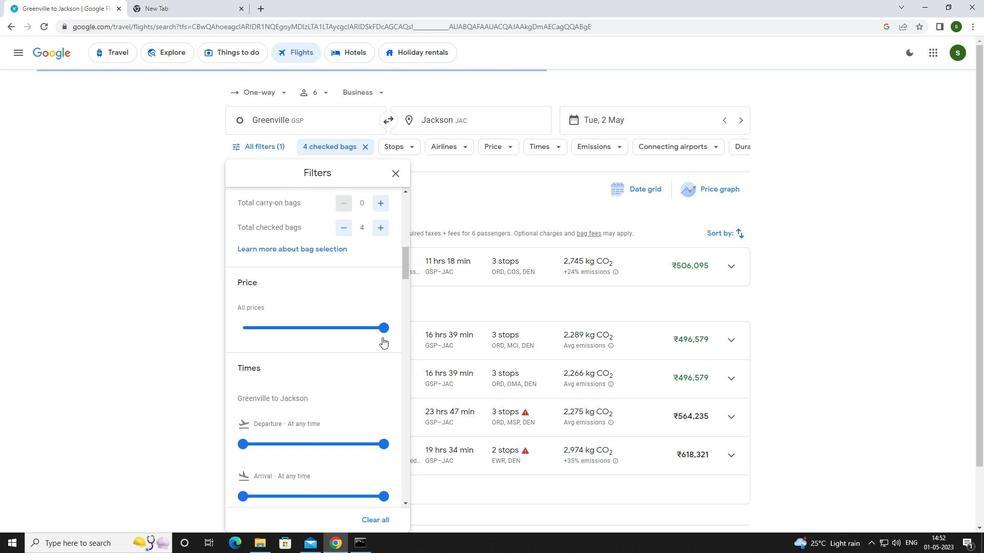 
Action: Mouse pressed left at (383, 330)
Screenshot: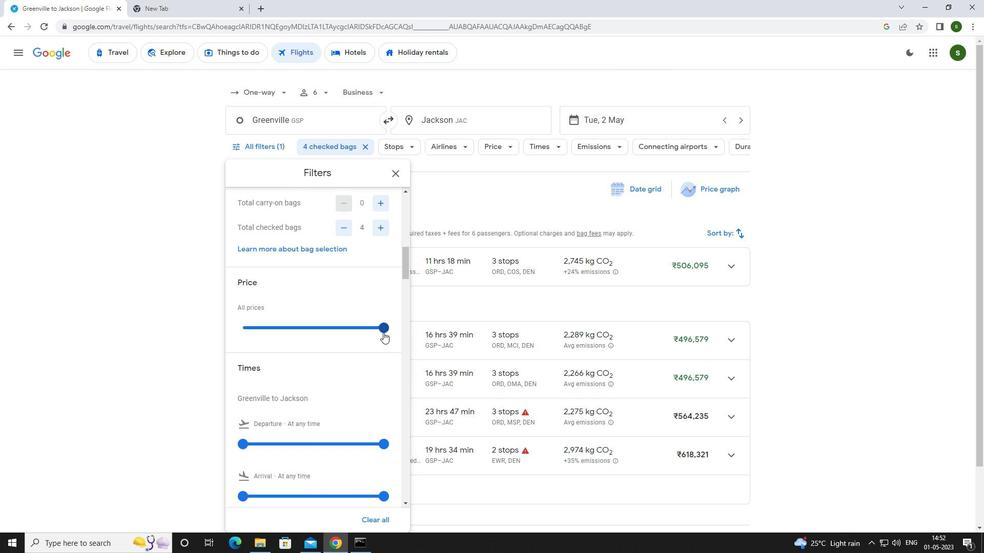 
Action: Mouse moved to (298, 372)
Screenshot: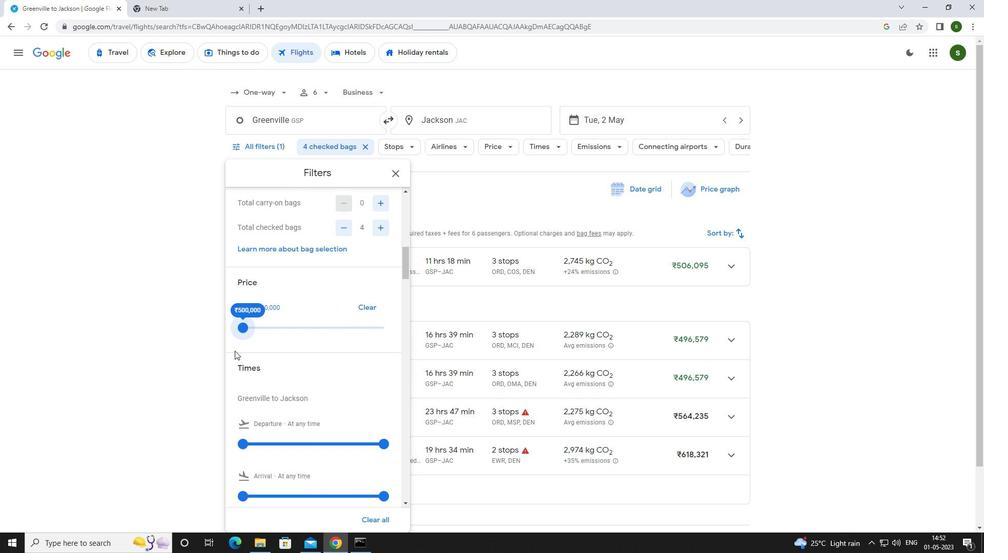 
Action: Mouse scrolled (298, 371) with delta (0, 0)
Screenshot: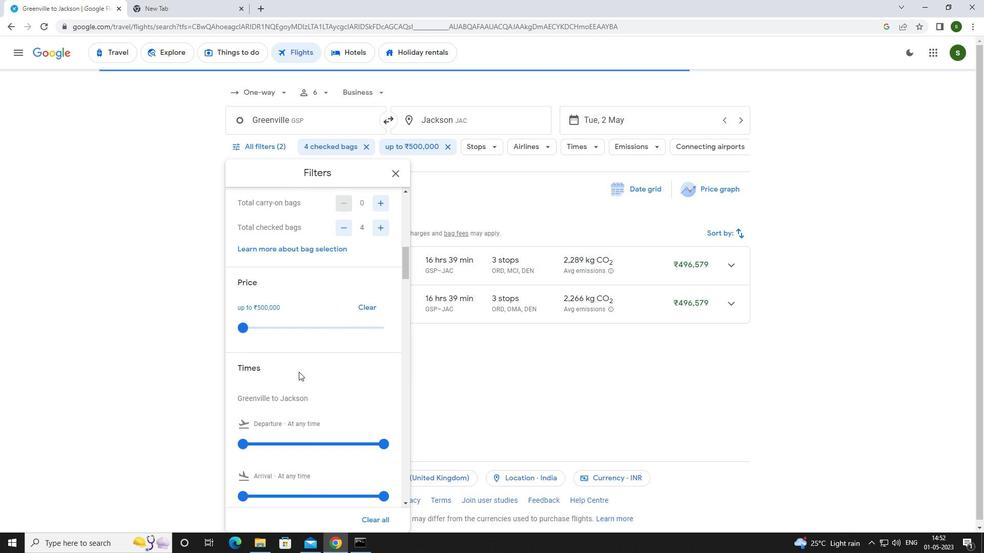 
Action: Mouse scrolled (298, 371) with delta (0, 0)
Screenshot: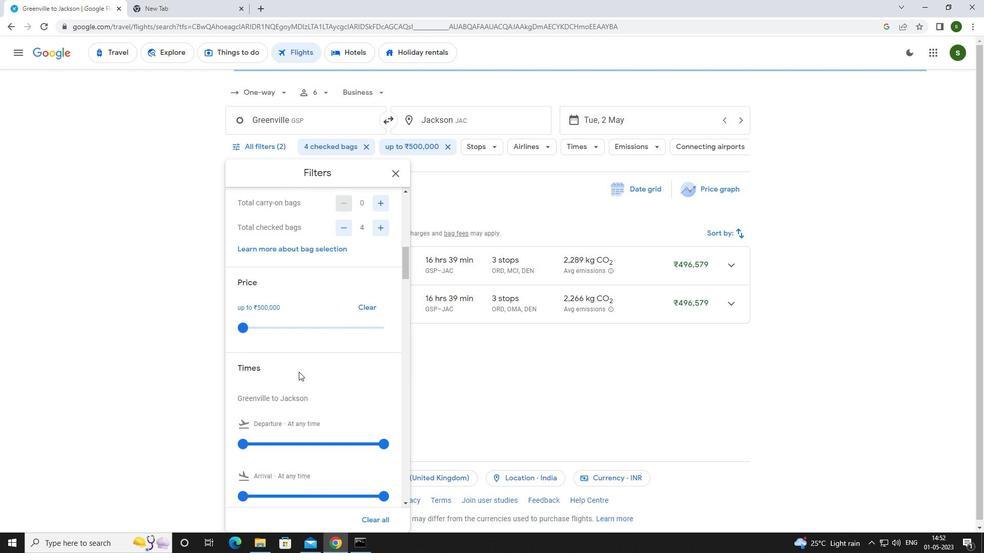 
Action: Mouse moved to (240, 341)
Screenshot: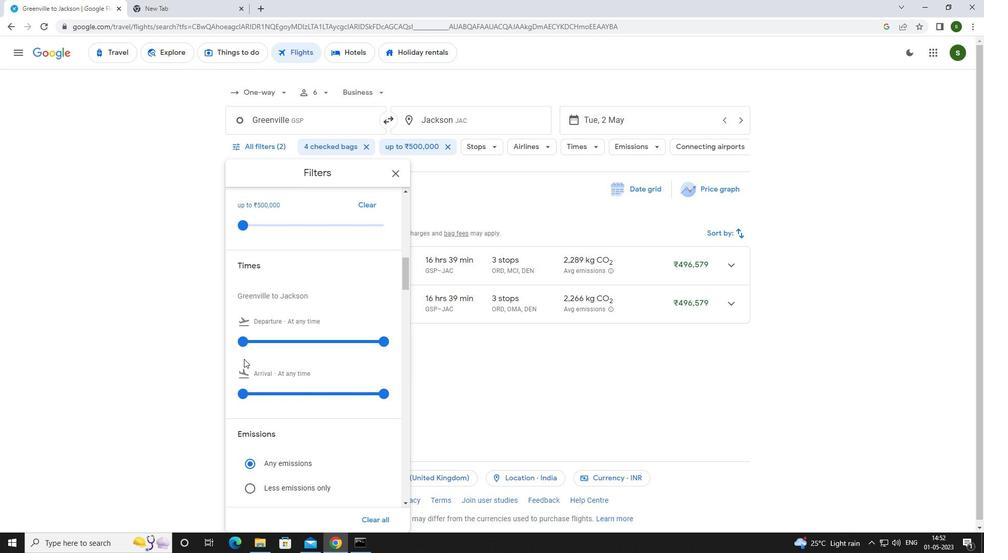 
Action: Mouse pressed left at (240, 341)
Screenshot: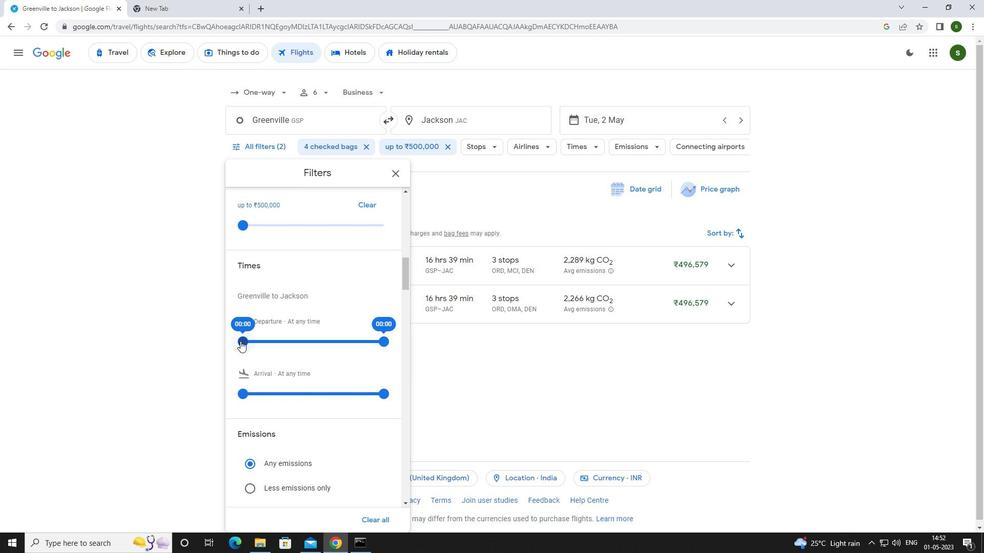 
Action: Mouse moved to (472, 375)
Screenshot: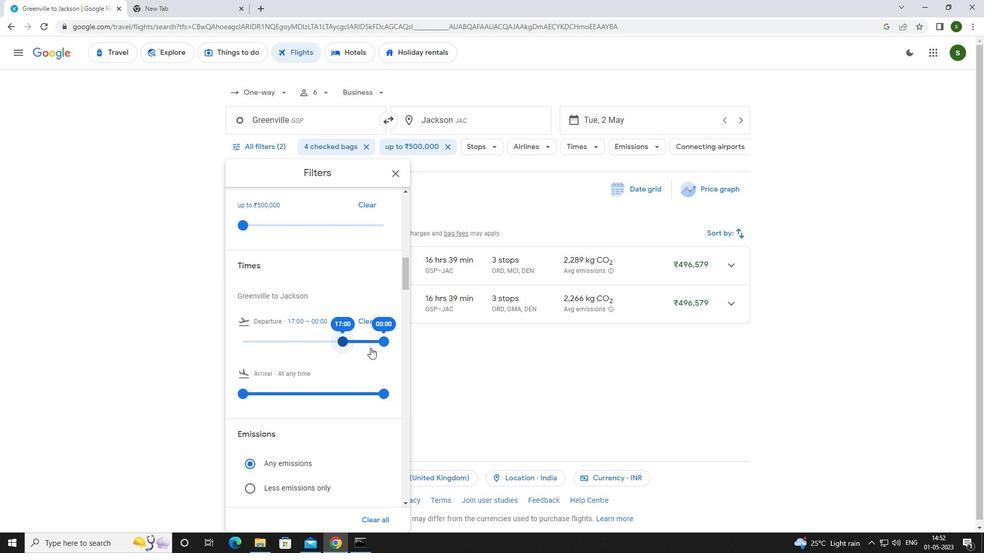 
Action: Mouse pressed left at (472, 375)
Screenshot: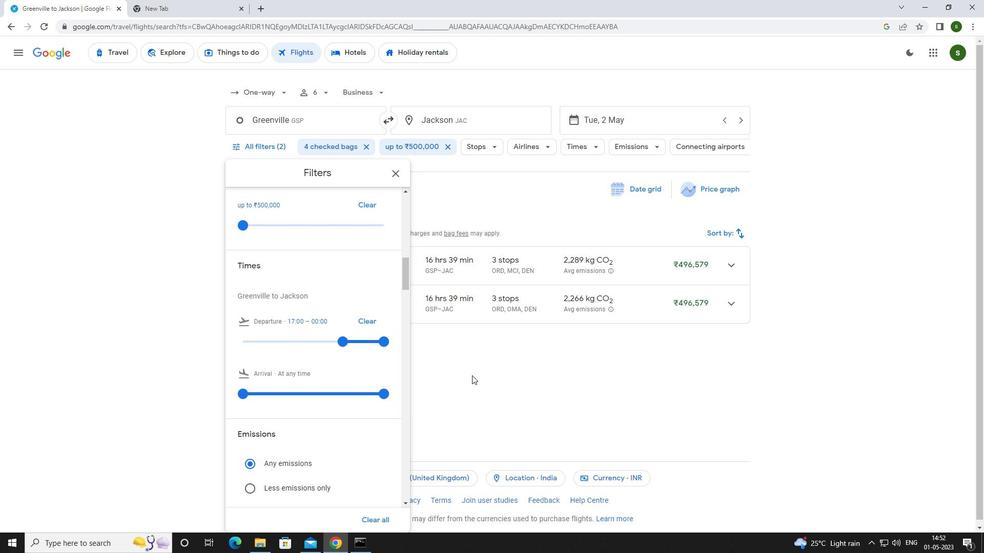 
Action: Mouse moved to (472, 376)
Screenshot: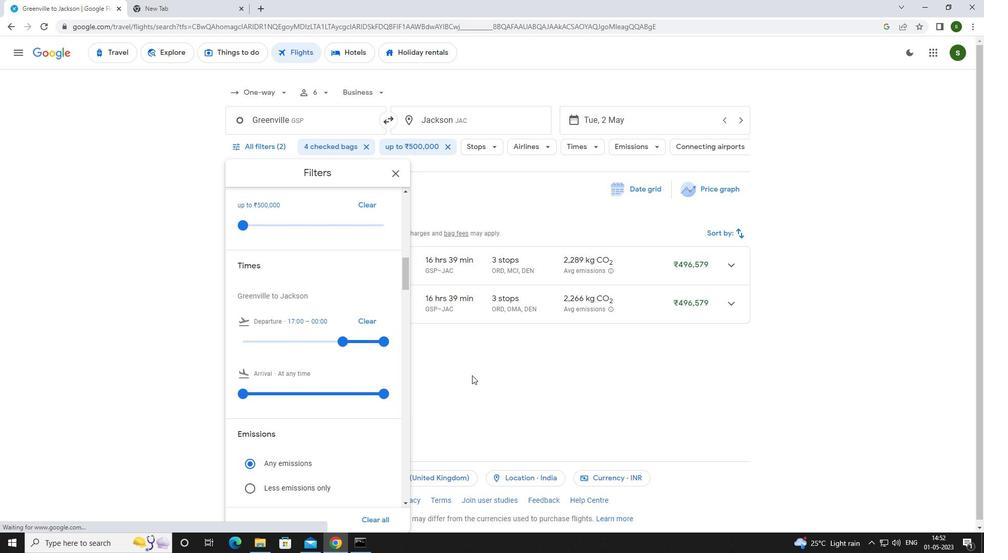 
